 Task: Create a 'genre' object.
Action: Mouse moved to (821, 69)
Screenshot: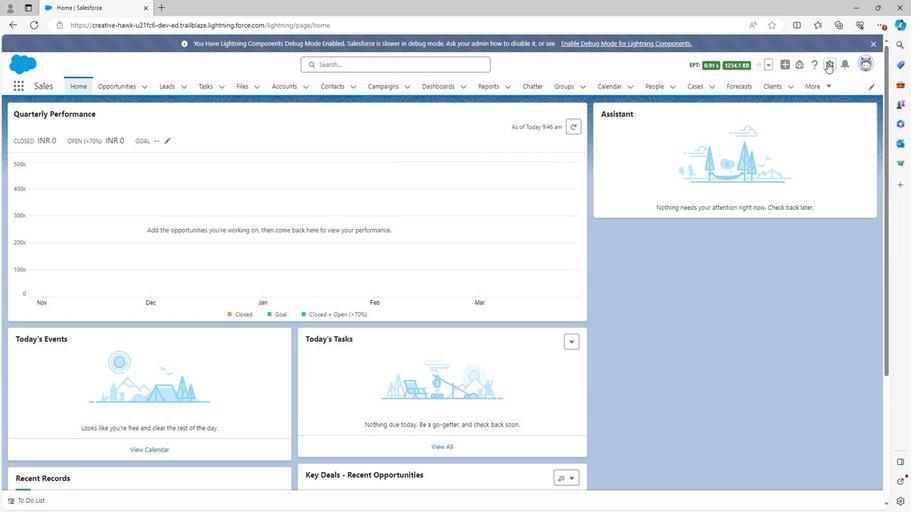 
Action: Mouse pressed left at (821, 69)
Screenshot: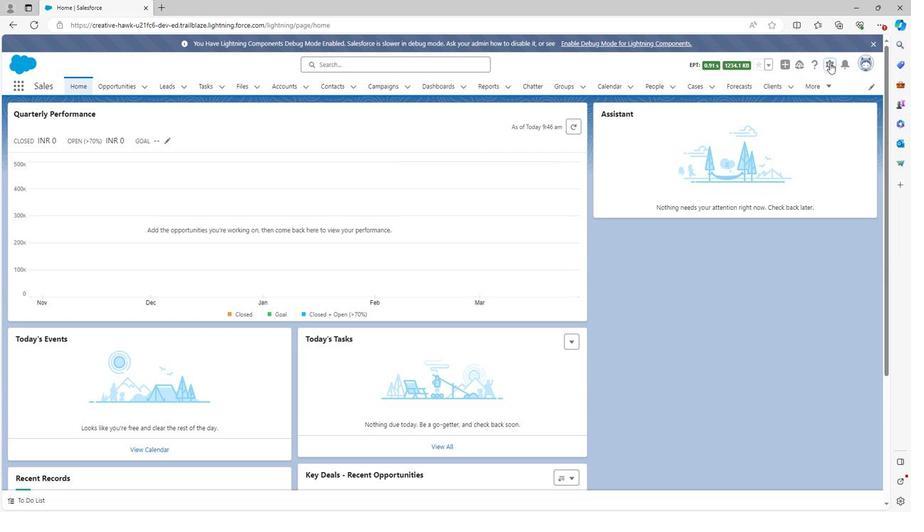 
Action: Mouse moved to (787, 95)
Screenshot: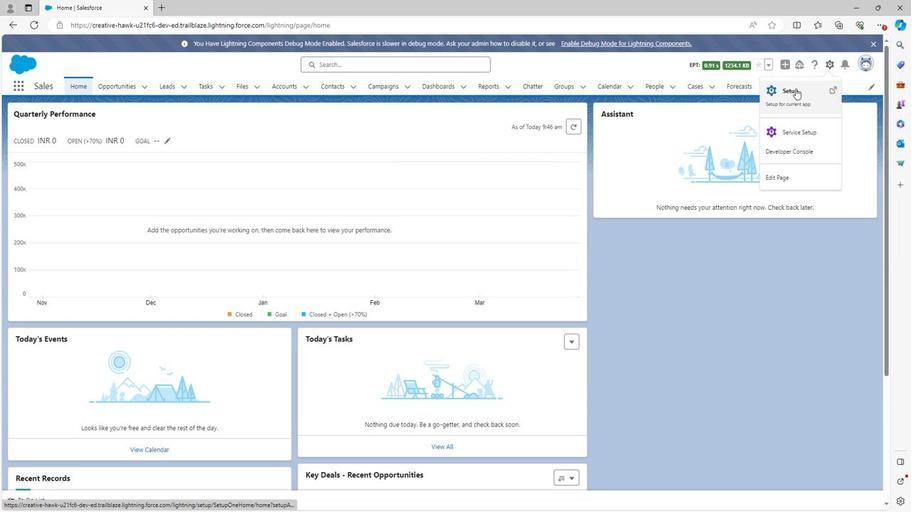 
Action: Mouse pressed left at (787, 95)
Screenshot: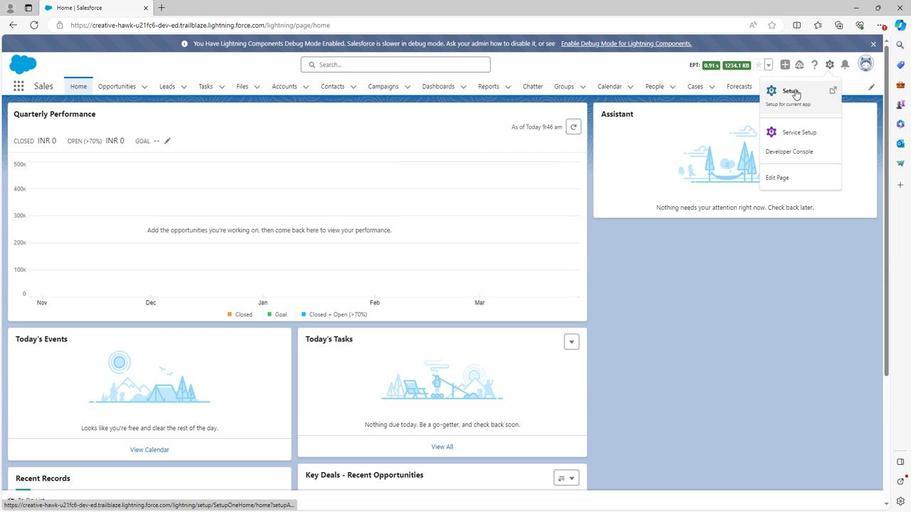 
Action: Mouse moved to (118, 95)
Screenshot: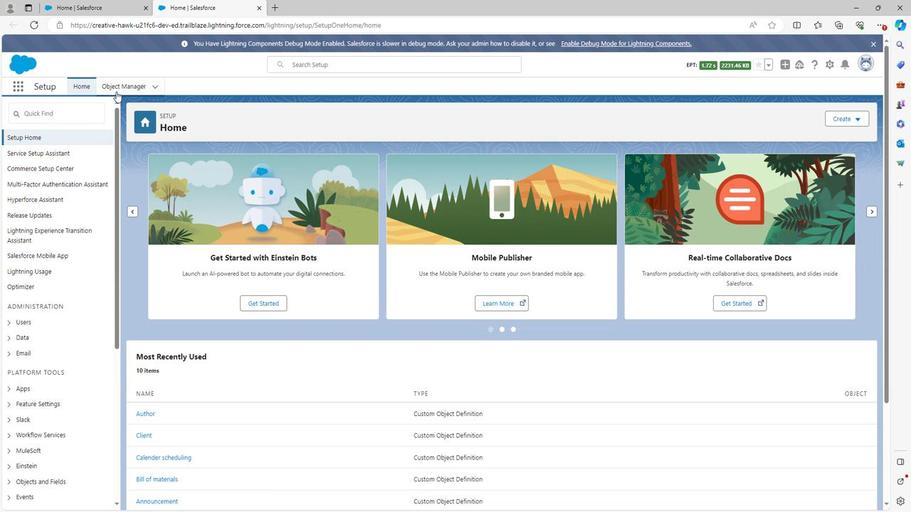 
Action: Mouse pressed left at (118, 95)
Screenshot: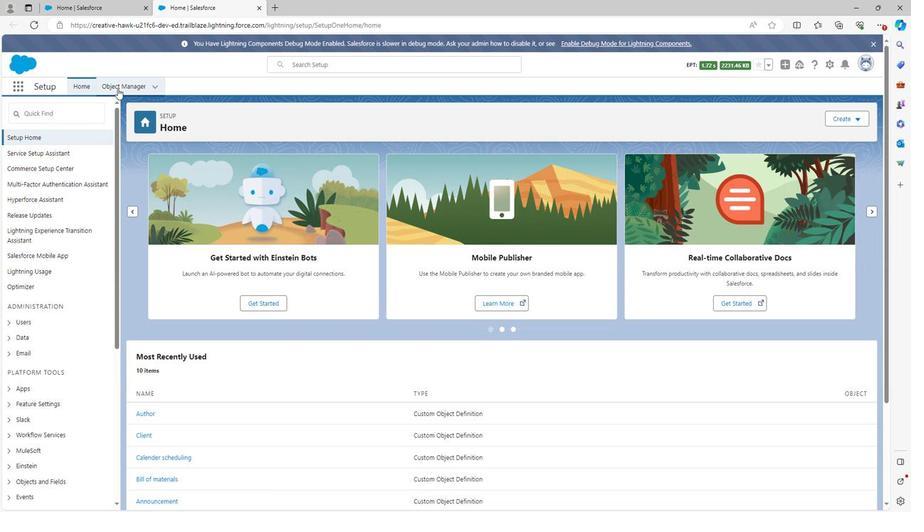 
Action: Mouse moved to (832, 124)
Screenshot: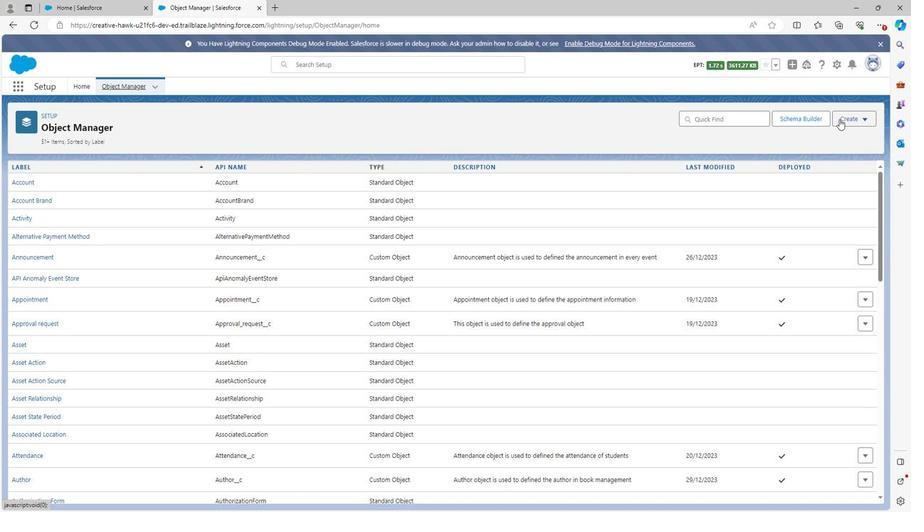 
Action: Mouse pressed left at (832, 124)
Screenshot: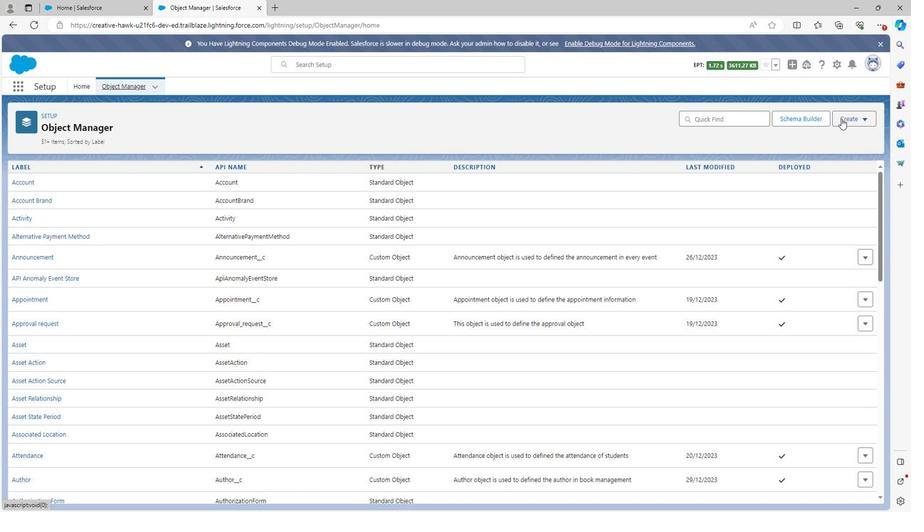 
Action: Mouse moved to (809, 148)
Screenshot: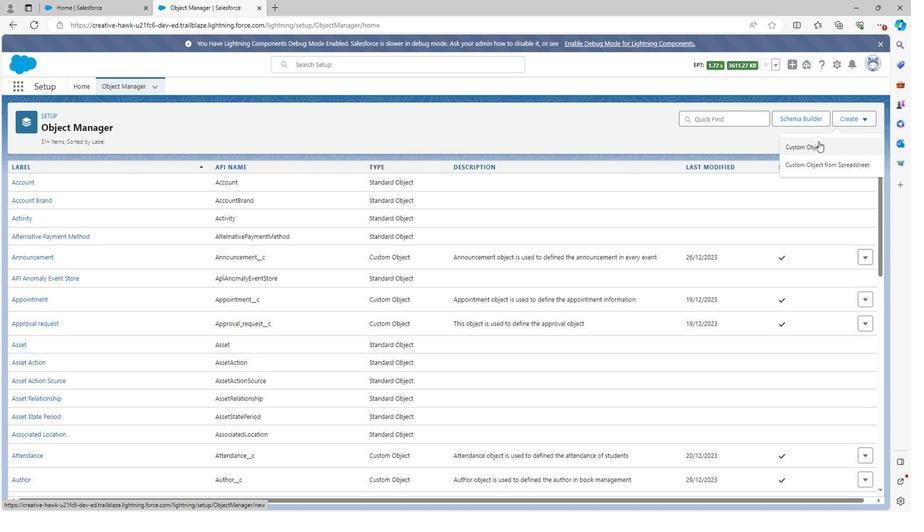 
Action: Mouse pressed left at (809, 148)
Screenshot: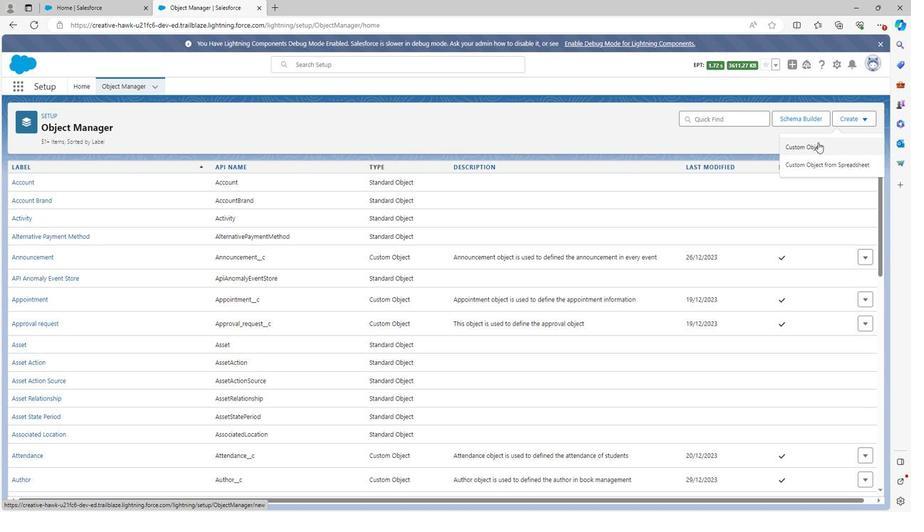
Action: Mouse moved to (227, 245)
Screenshot: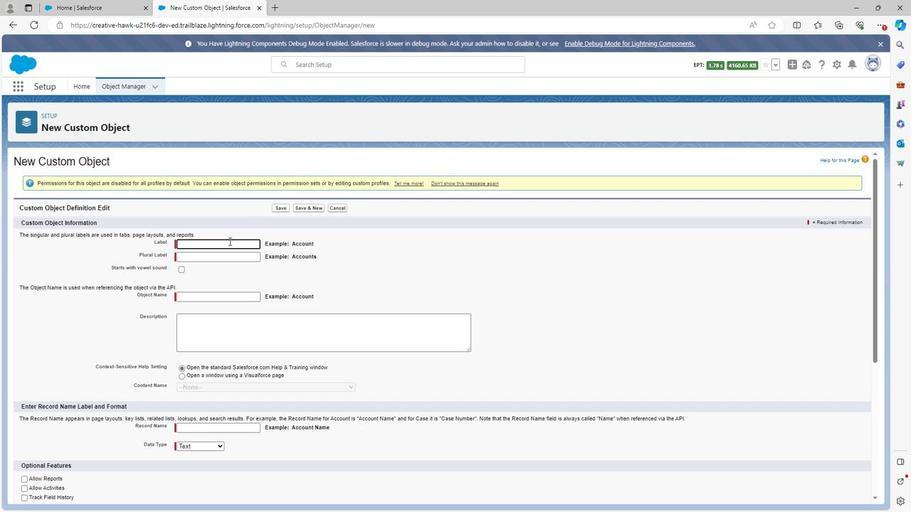 
Action: Mouse pressed left at (227, 245)
Screenshot: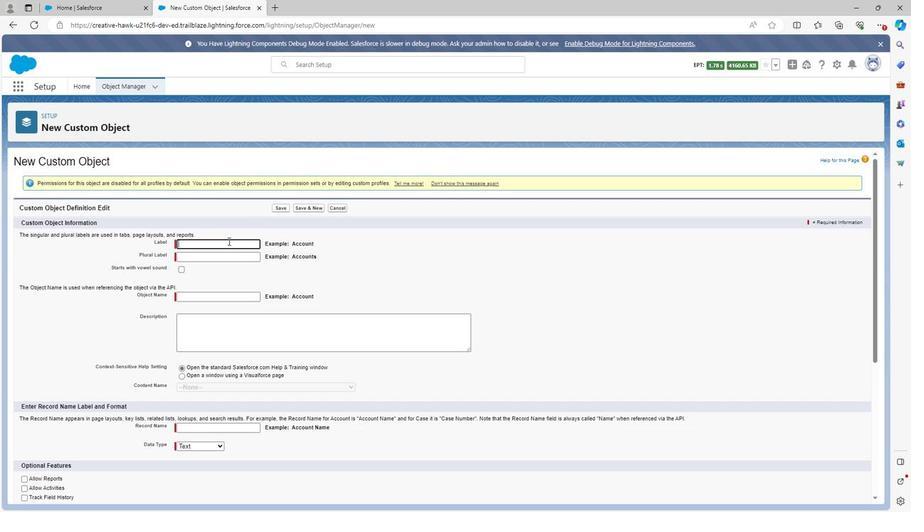 
Action: Mouse moved to (227, 246)
Screenshot: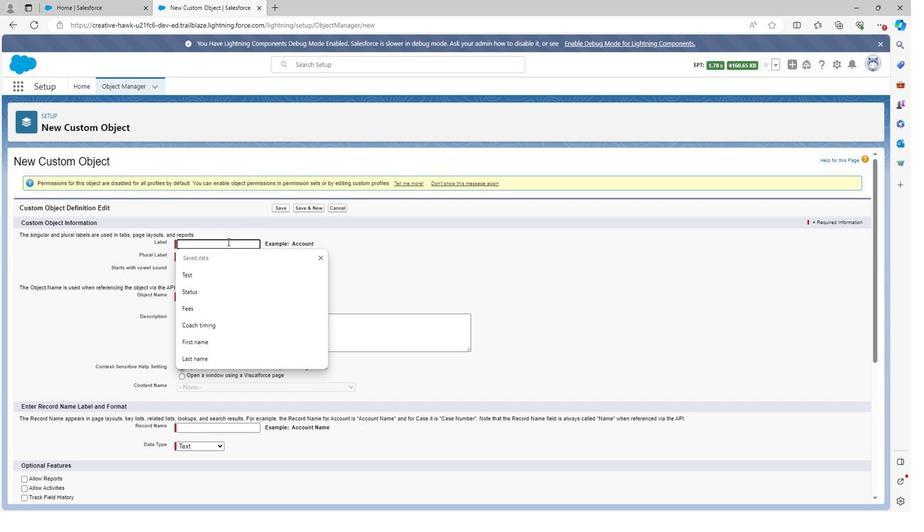 
Action: Key pressed <Key.shift>Genre<Key.space>
Screenshot: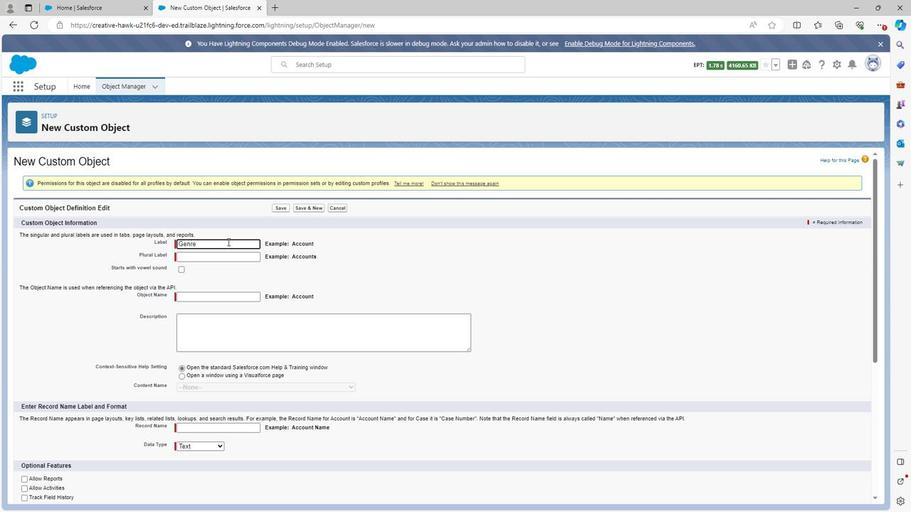 
Action: Mouse moved to (230, 276)
Screenshot: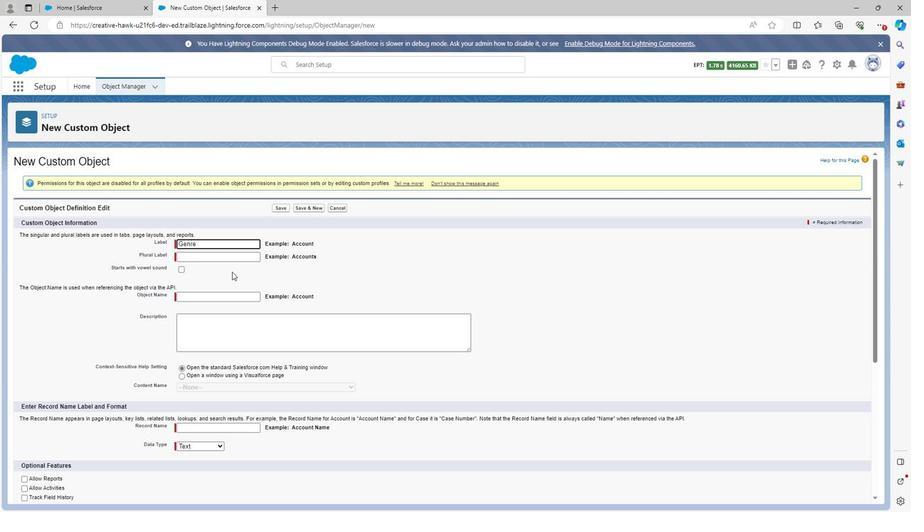 
Action: Mouse pressed left at (230, 276)
Screenshot: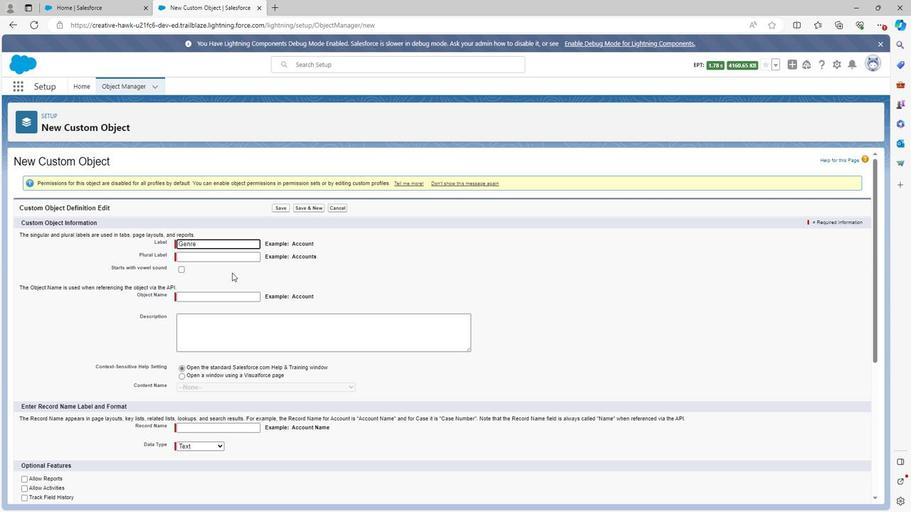 
Action: Mouse moved to (217, 257)
Screenshot: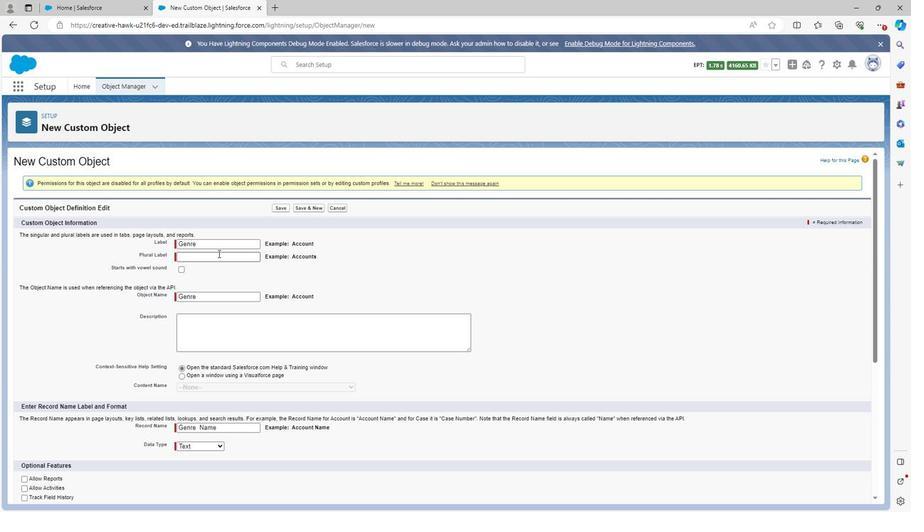
Action: Mouse pressed left at (217, 257)
Screenshot: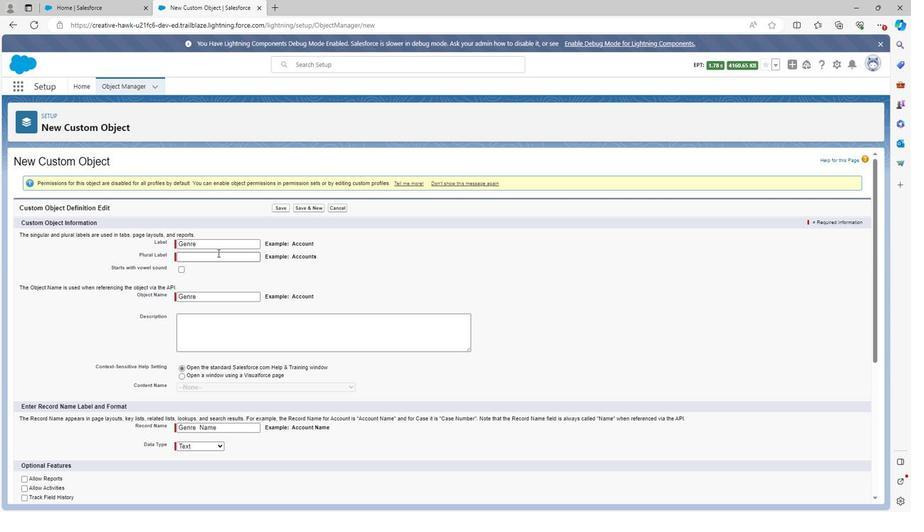 
Action: Key pressed <Key.shift>Genres
Screenshot: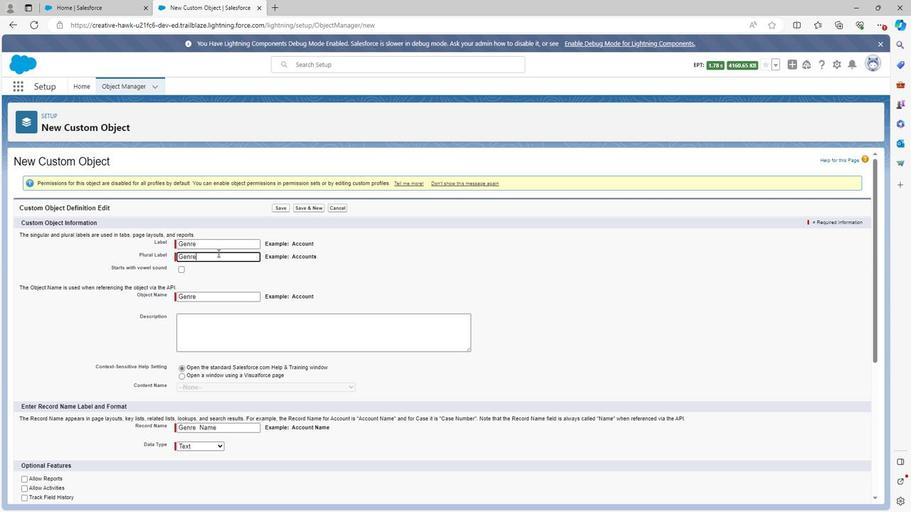 
Action: Mouse moved to (221, 334)
Screenshot: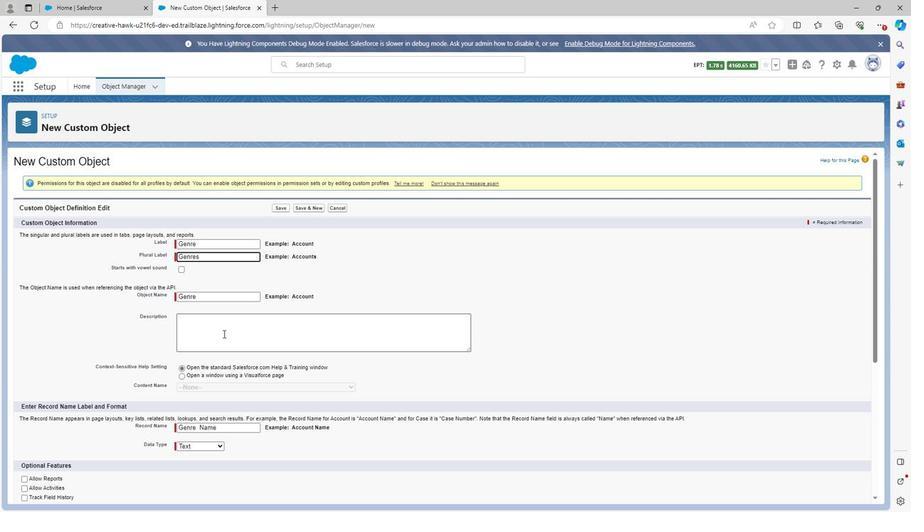 
Action: Mouse pressed left at (221, 334)
Screenshot: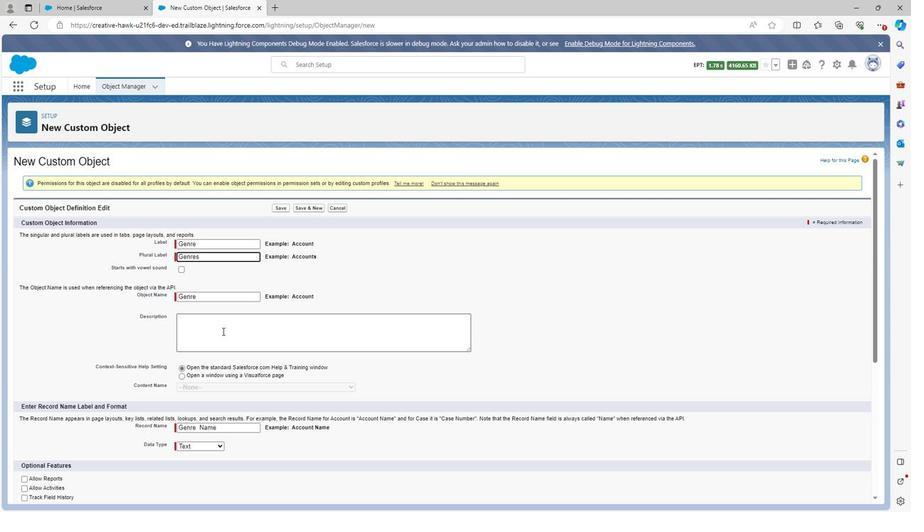 
Action: Key pressed <Key.shift>Genr
Screenshot: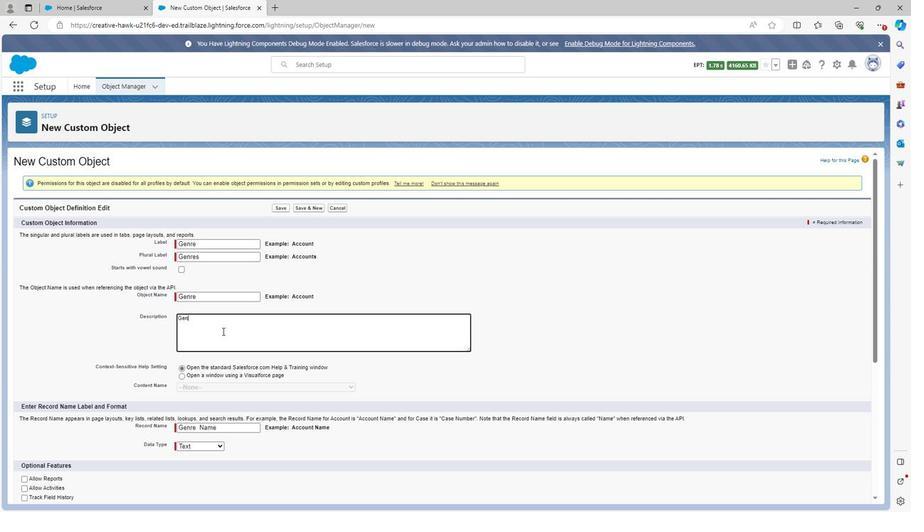 
Action: Mouse moved to (221, 334)
Screenshot: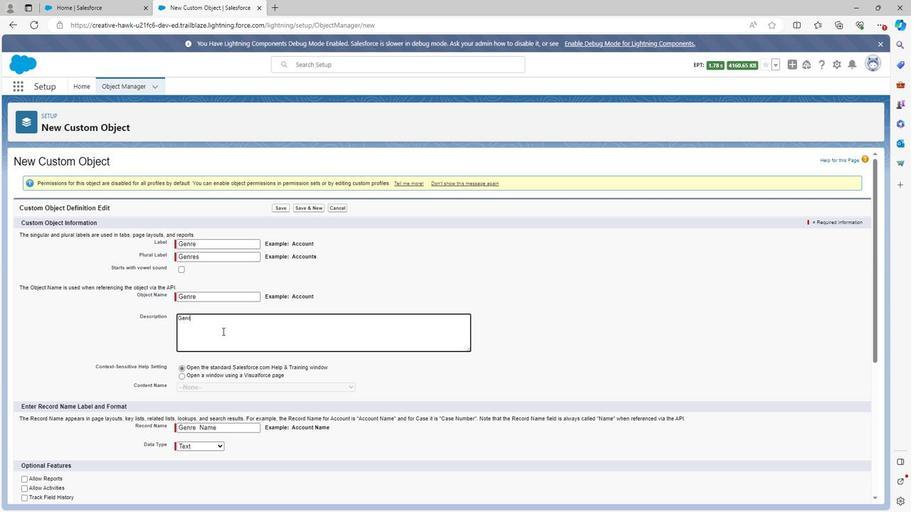 
Action: Key pressed e<Key.space>object<Key.space>is<Key.space>used<Key.space>to<Key.space>defined<Key.space>the<Key.space>genre<Key.space>in<Key.space>book<Key.space>management<Key.space>system
Screenshot: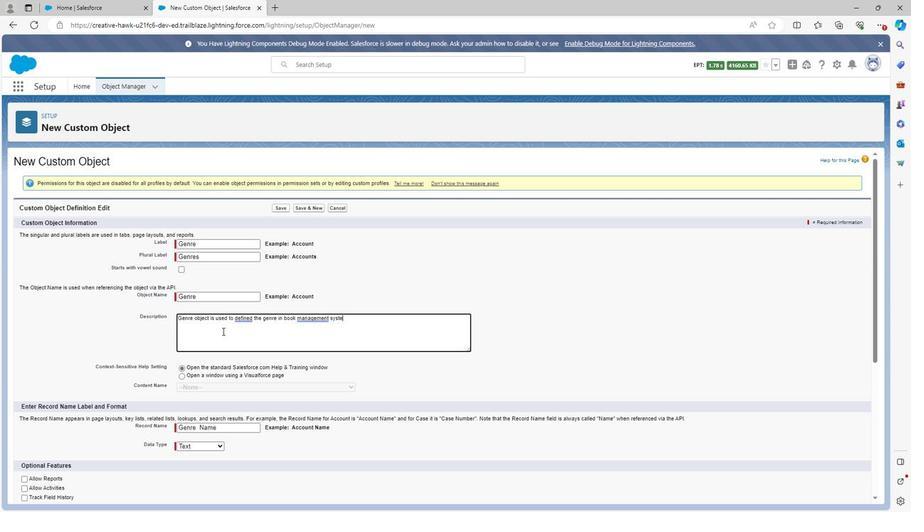 
Action: Mouse moved to (215, 335)
Screenshot: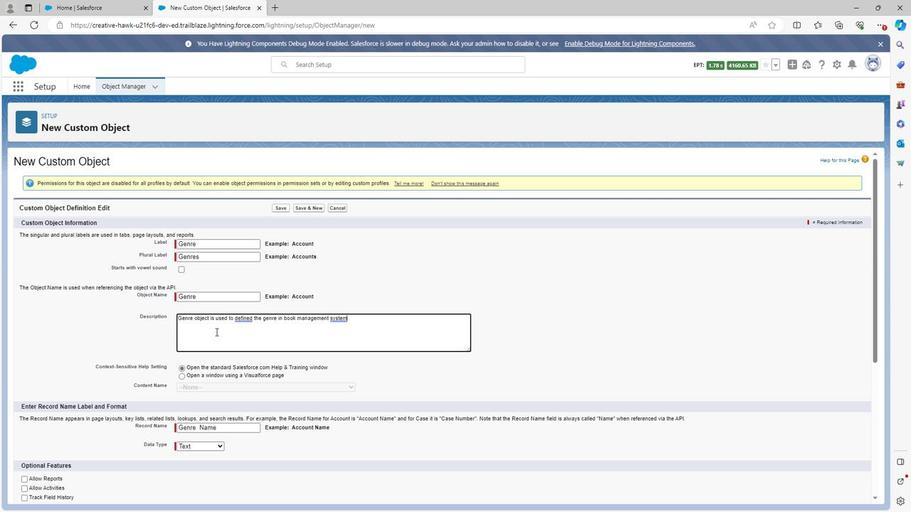 
Action: Mouse scrolled (215, 334) with delta (0, 0)
Screenshot: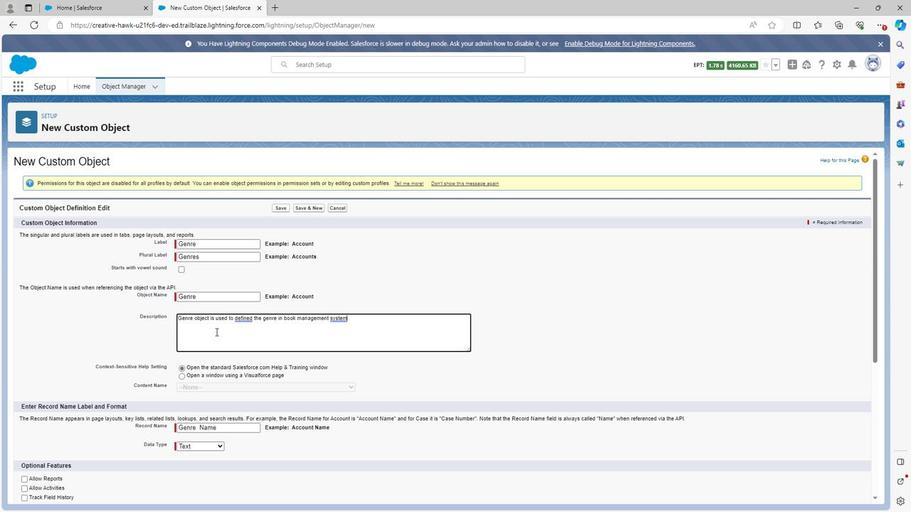 
Action: Mouse moved to (214, 335)
Screenshot: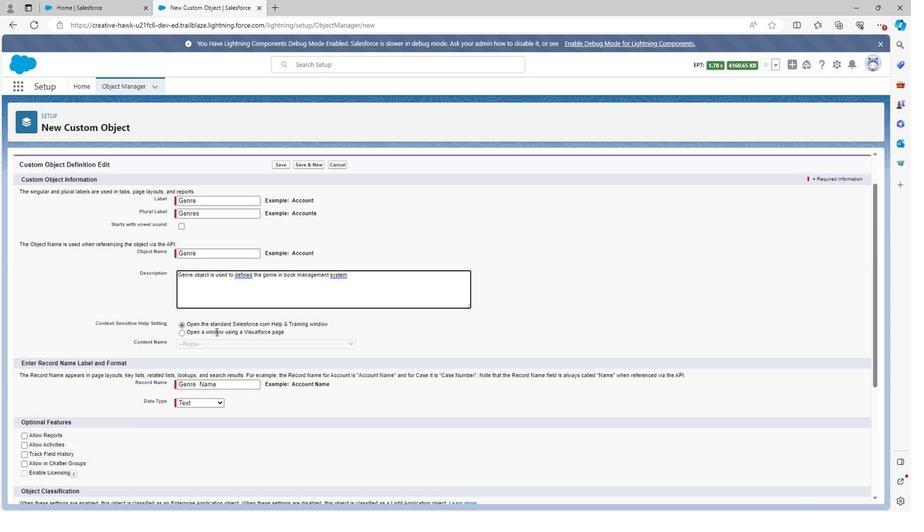 
Action: Mouse scrolled (214, 335) with delta (0, 0)
Screenshot: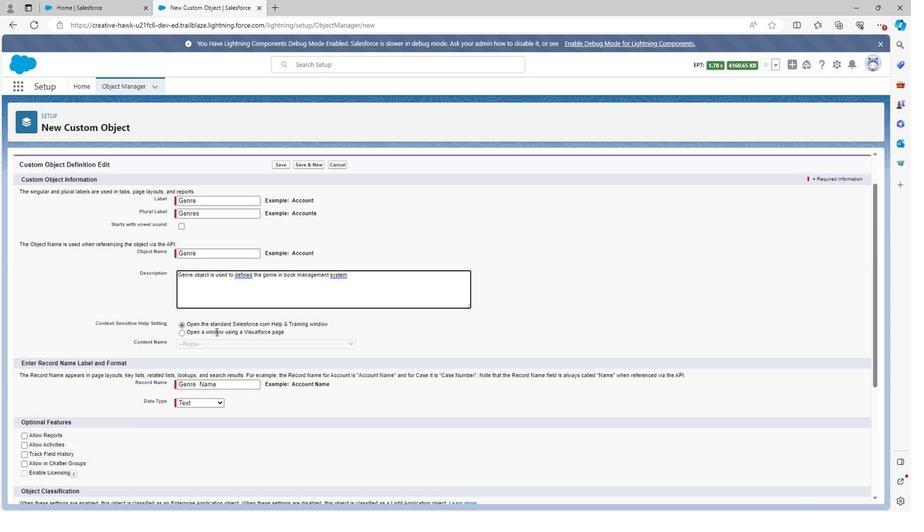 
Action: Mouse moved to (212, 338)
Screenshot: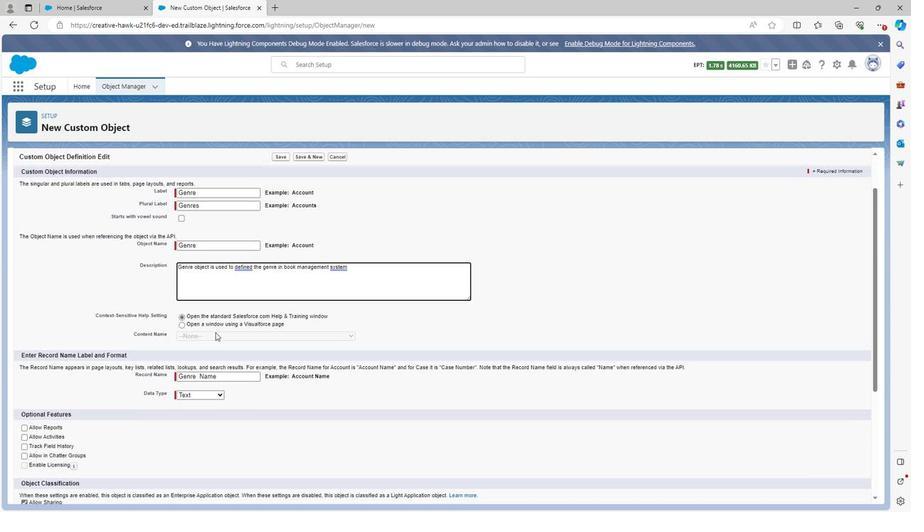
Action: Mouse scrolled (212, 337) with delta (0, 0)
Screenshot: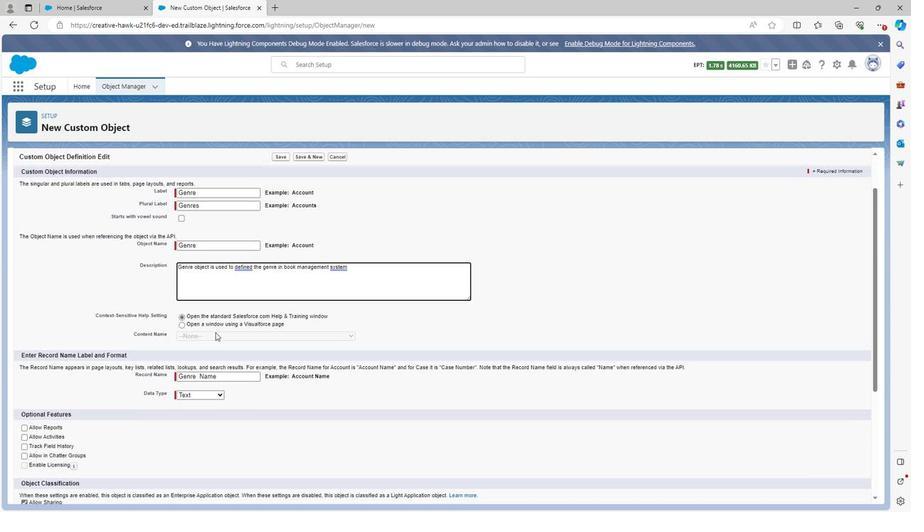 
Action: Mouse moved to (25, 323)
Screenshot: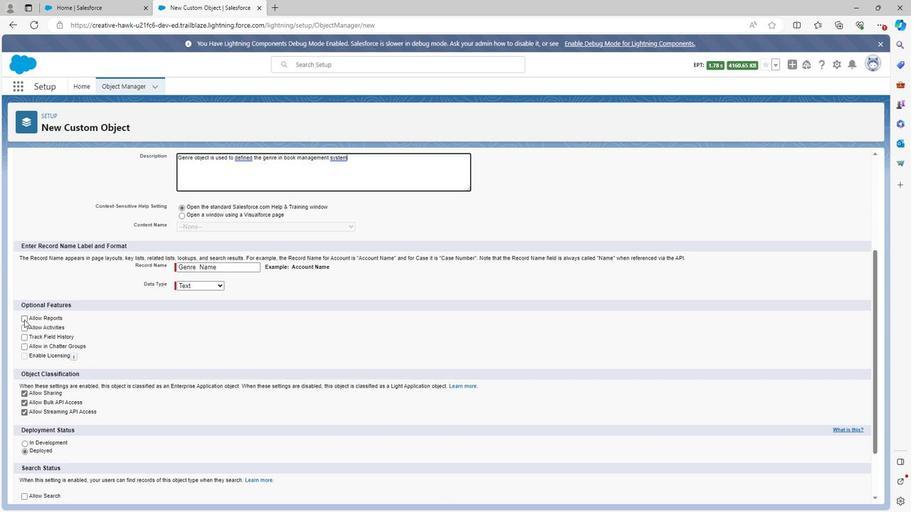 
Action: Mouse pressed left at (25, 323)
Screenshot: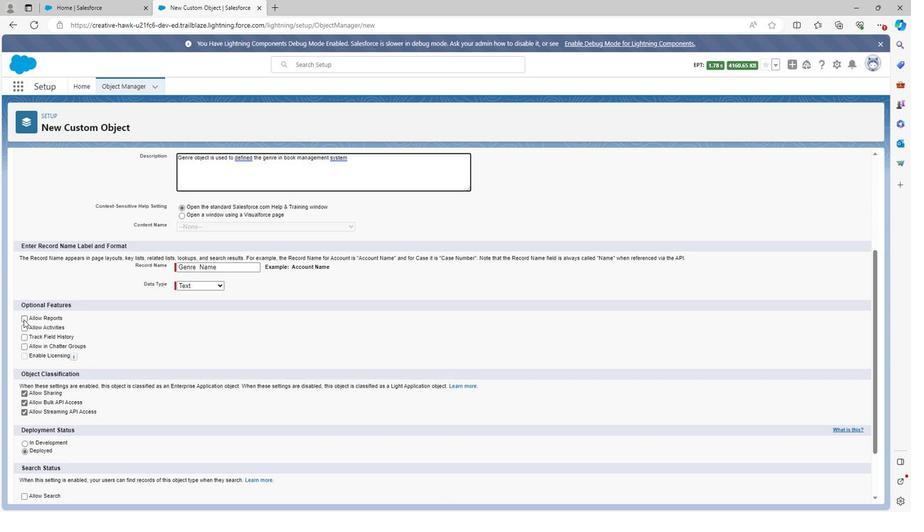 
Action: Mouse moved to (27, 332)
Screenshot: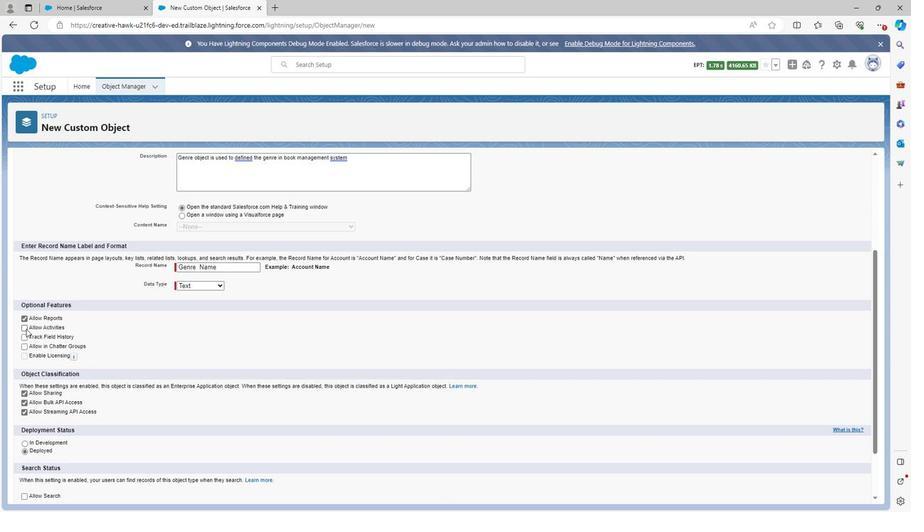 
Action: Mouse pressed left at (27, 332)
Screenshot: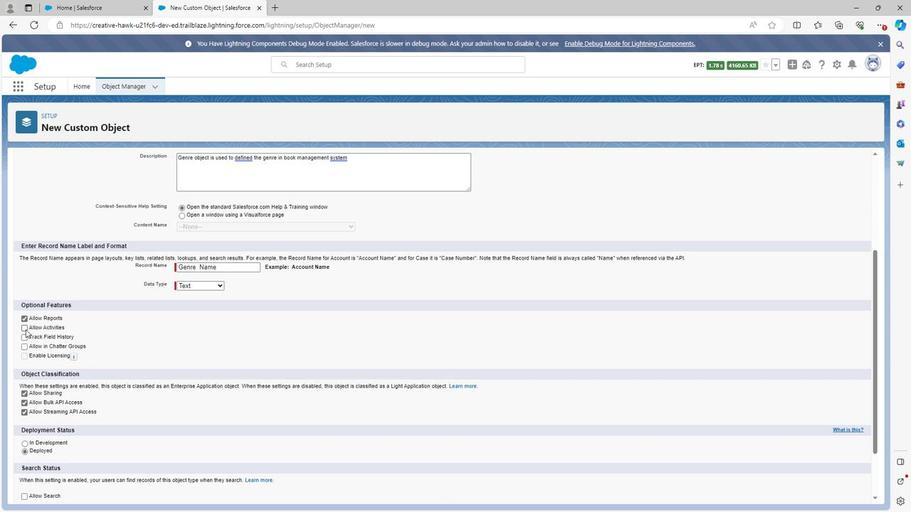 
Action: Mouse moved to (24, 340)
Screenshot: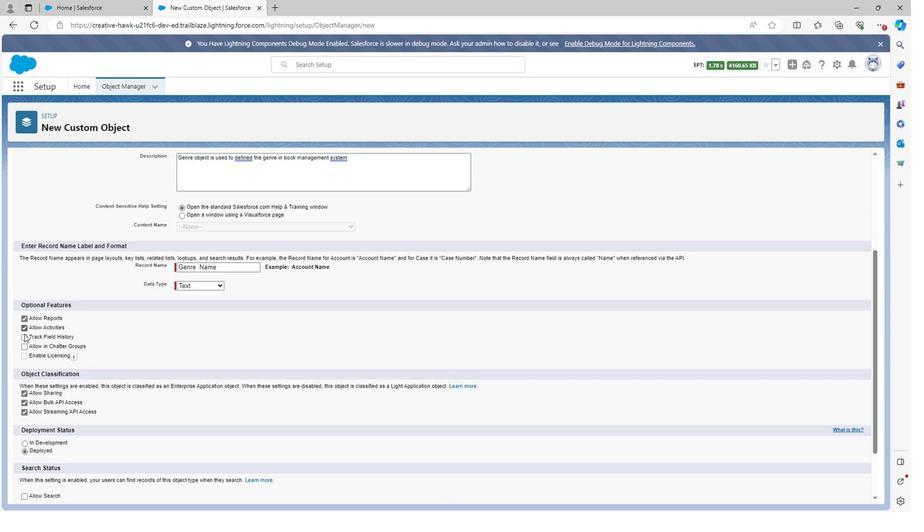 
Action: Mouse pressed left at (24, 340)
Screenshot: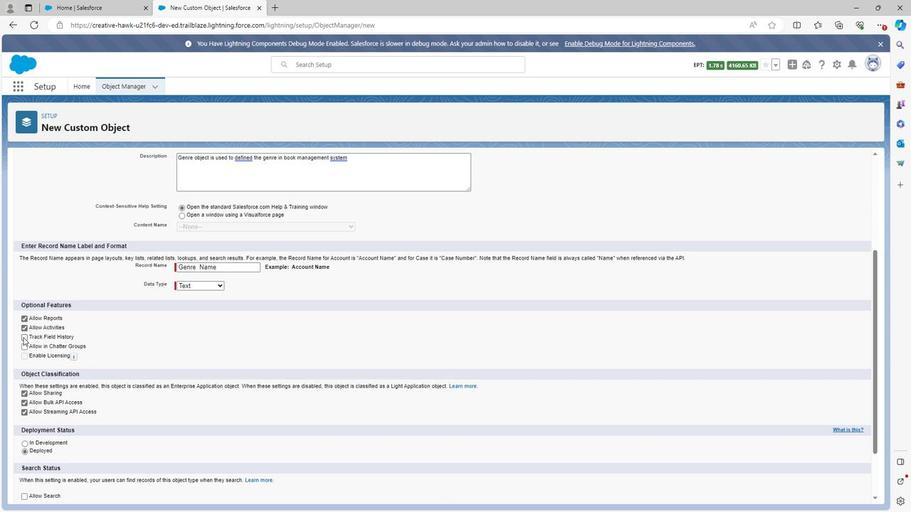 
Action: Mouse moved to (24, 347)
Screenshot: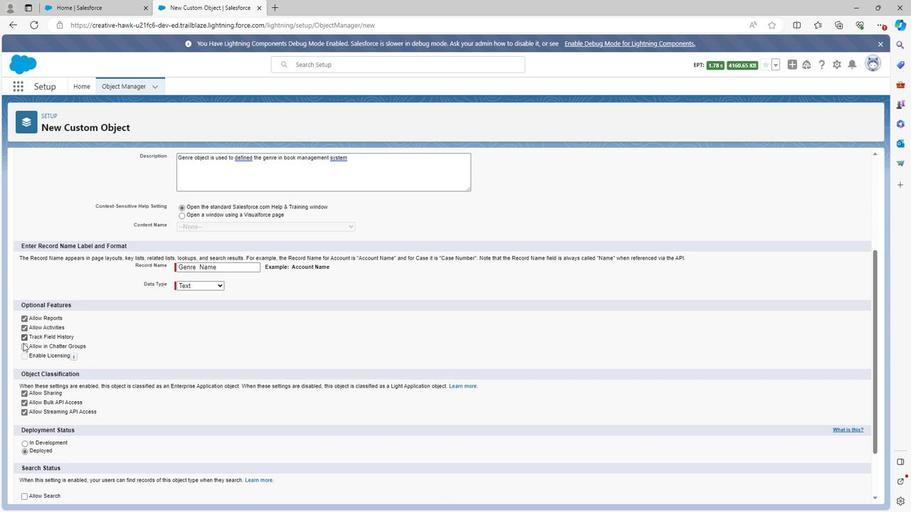 
Action: Mouse pressed left at (24, 347)
Screenshot: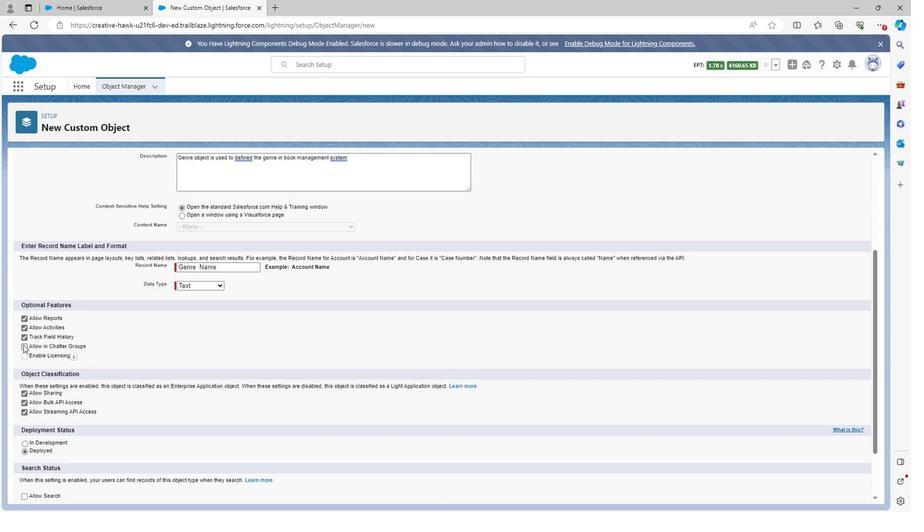 
Action: Mouse moved to (19, 373)
Screenshot: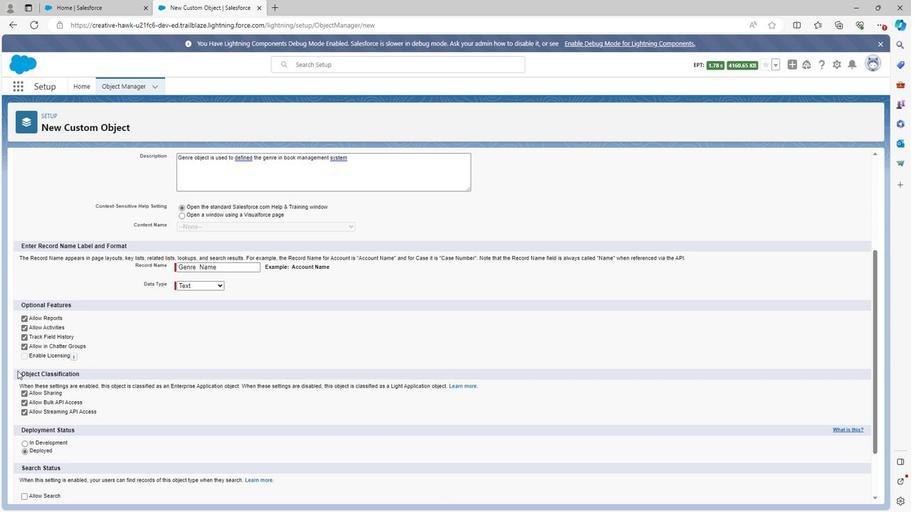 
Action: Mouse scrolled (19, 373) with delta (0, 0)
Screenshot: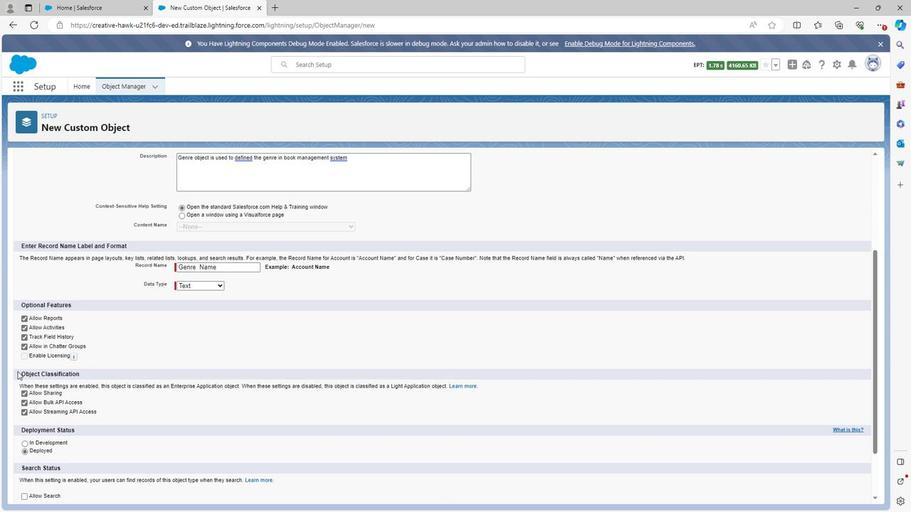 
Action: Mouse moved to (19, 373)
Screenshot: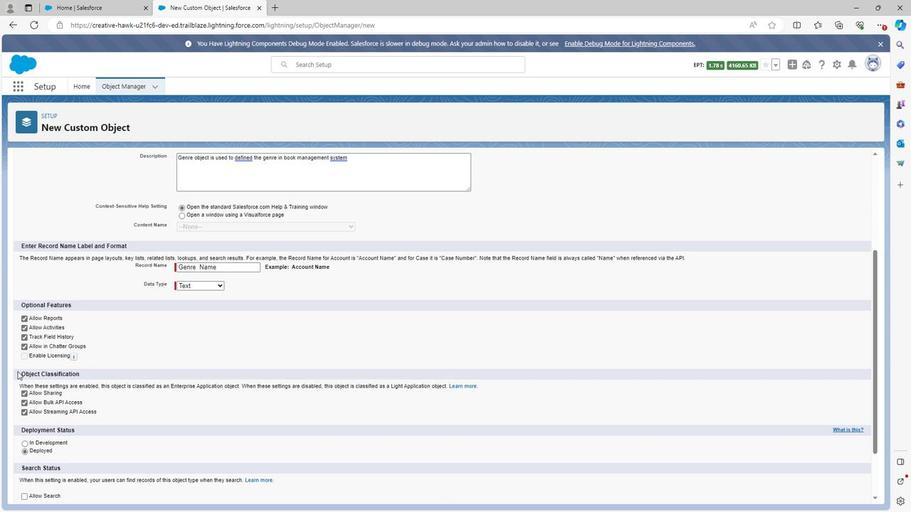 
Action: Mouse scrolled (19, 373) with delta (0, 0)
Screenshot: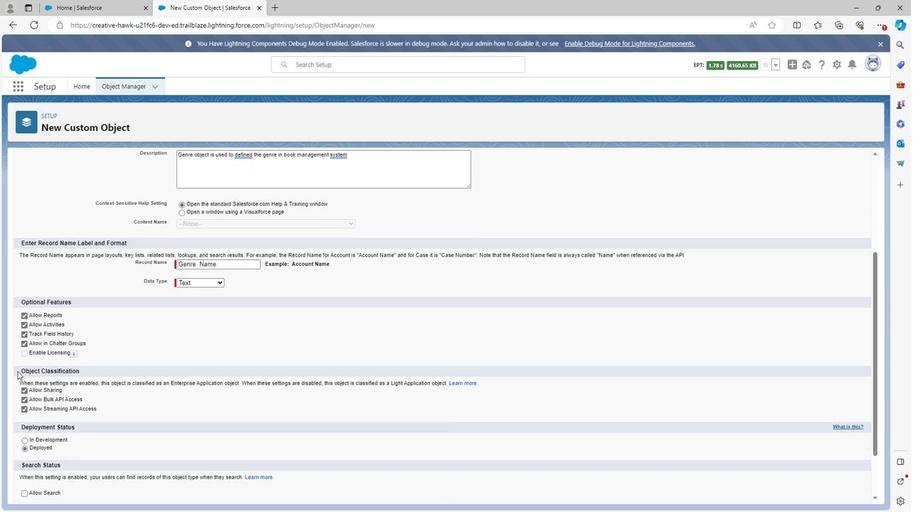 
Action: Mouse moved to (27, 432)
Screenshot: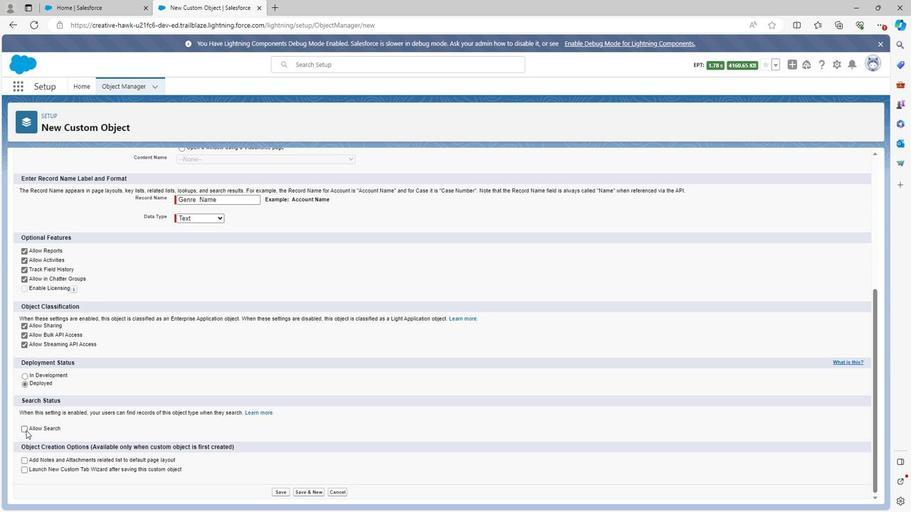 
Action: Mouse pressed left at (27, 432)
Screenshot: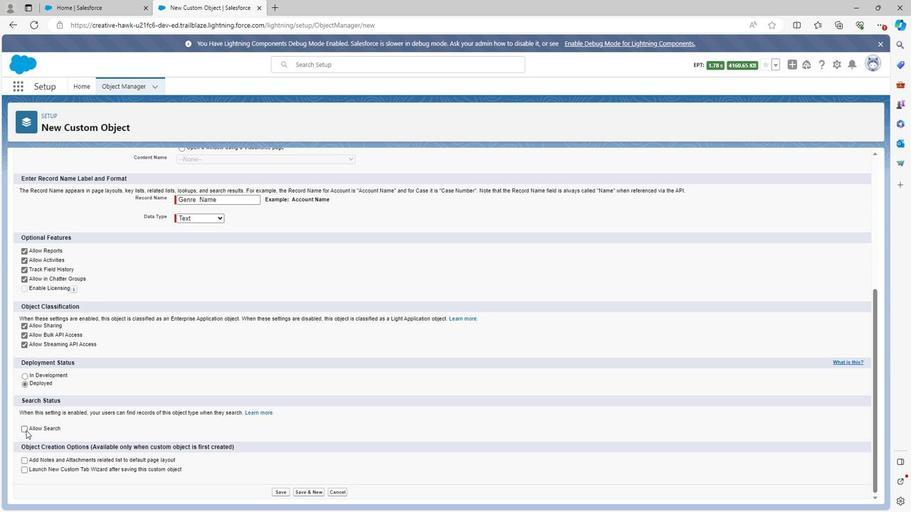 
Action: Mouse moved to (276, 493)
Screenshot: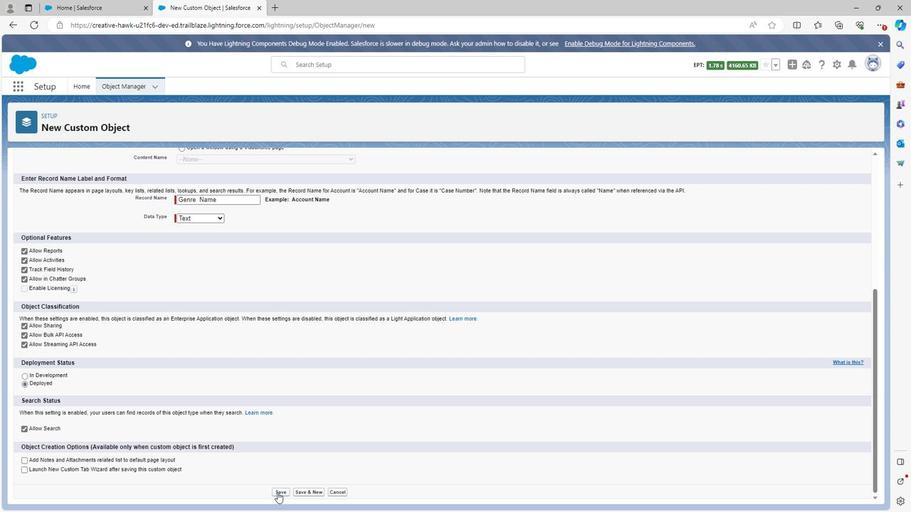 
Action: Mouse pressed left at (276, 493)
Screenshot: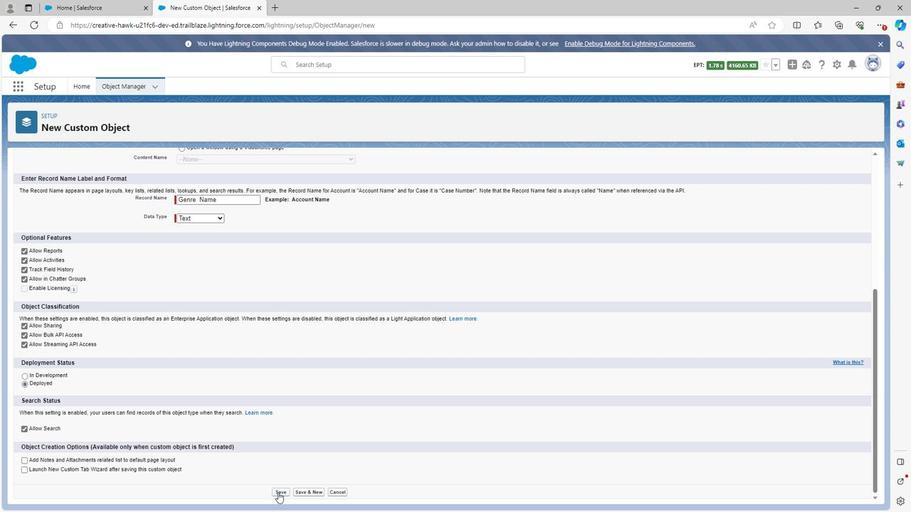 
Action: Mouse moved to (85, 122)
Screenshot: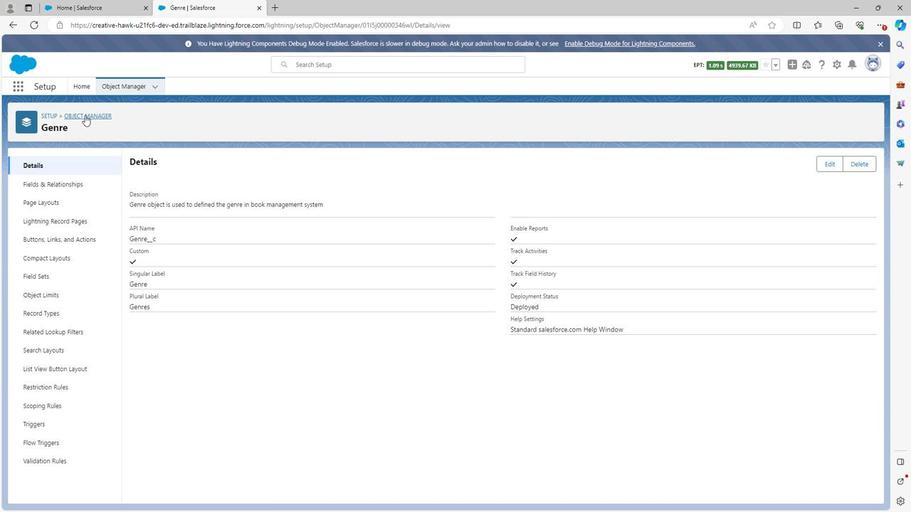 
Action: Mouse pressed left at (85, 122)
Screenshot: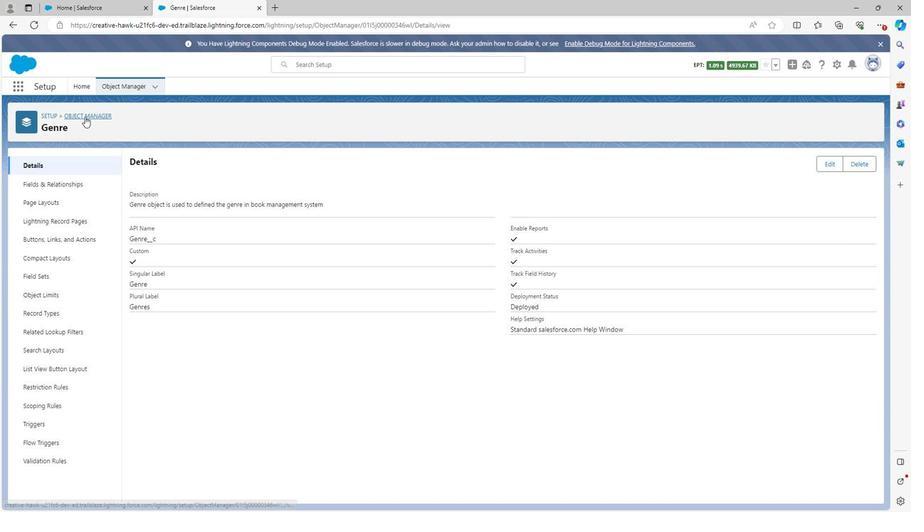 
Action: Mouse moved to (61, 378)
Screenshot: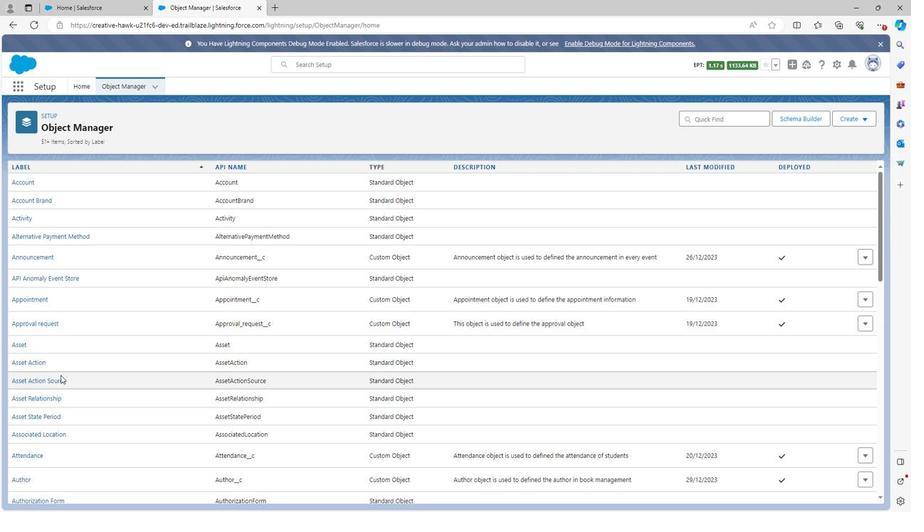 
Action: Mouse scrolled (61, 377) with delta (0, 0)
Screenshot: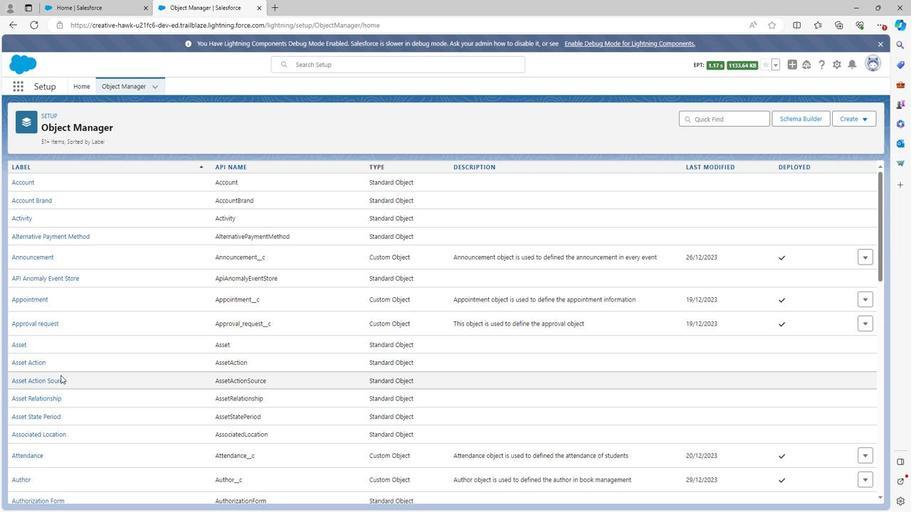 
Action: Mouse scrolled (61, 377) with delta (0, 0)
Screenshot: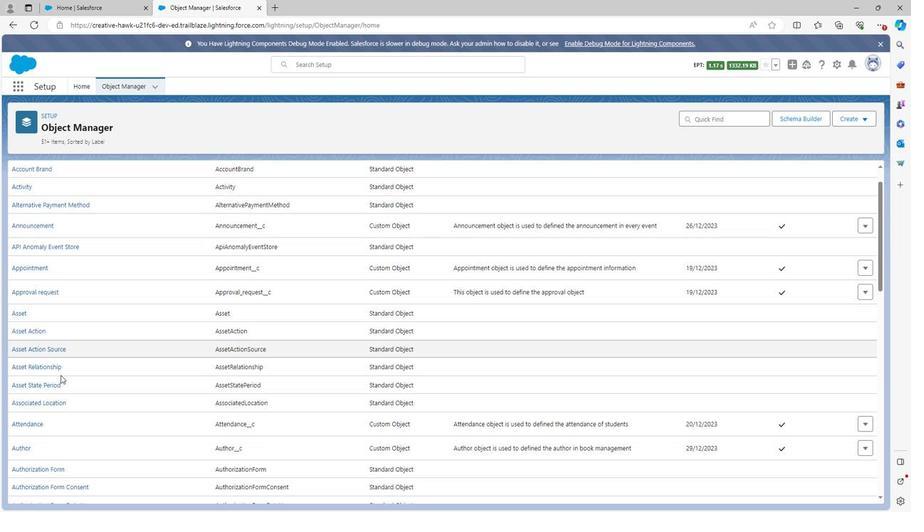 
Action: Mouse scrolled (61, 377) with delta (0, 0)
Screenshot: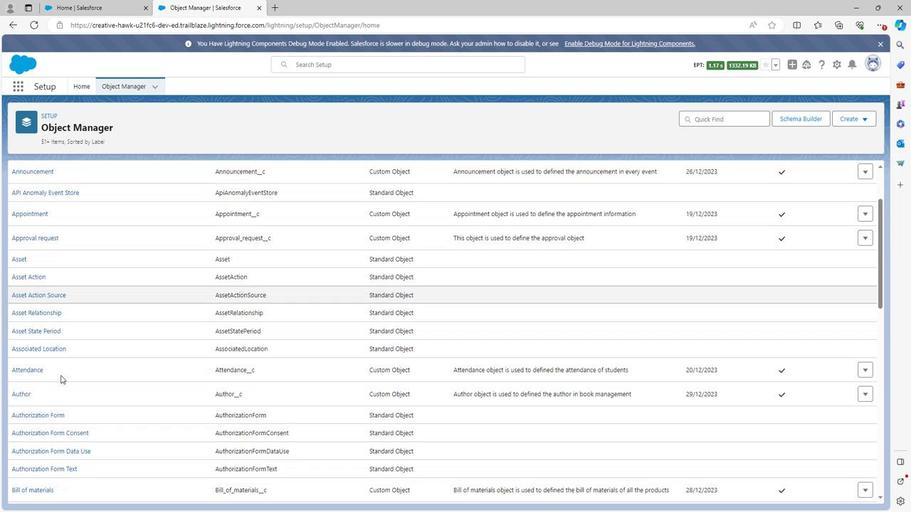 
Action: Mouse scrolled (61, 377) with delta (0, 0)
Screenshot: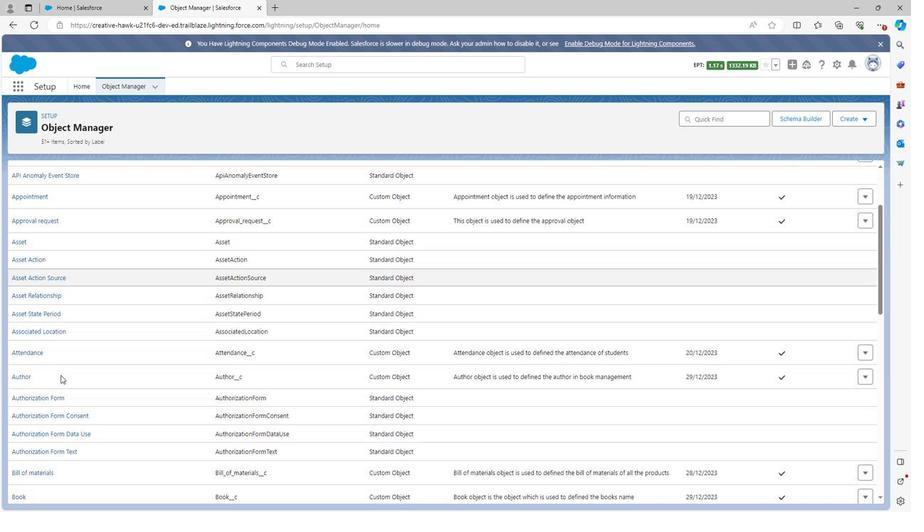 
Action: Mouse scrolled (61, 377) with delta (0, 0)
Screenshot: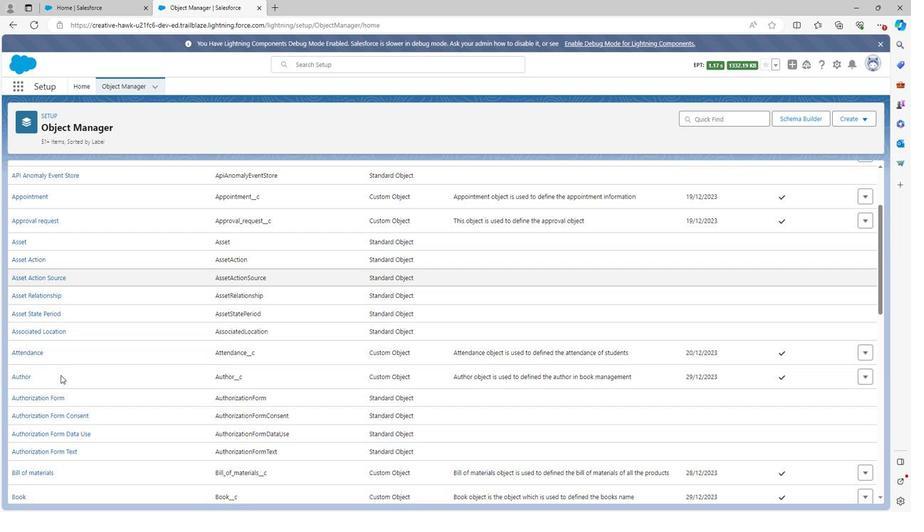 
Action: Mouse scrolled (61, 377) with delta (0, 0)
Screenshot: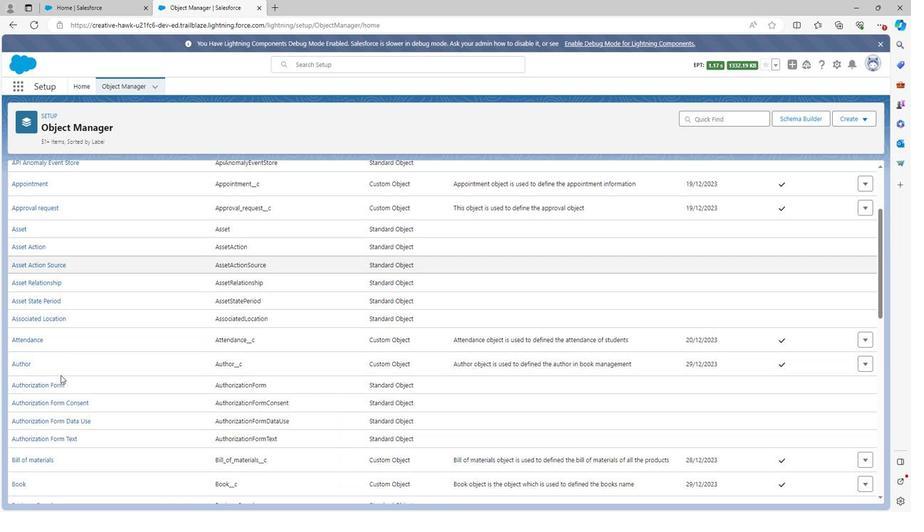
Action: Mouse scrolled (61, 377) with delta (0, 0)
Screenshot: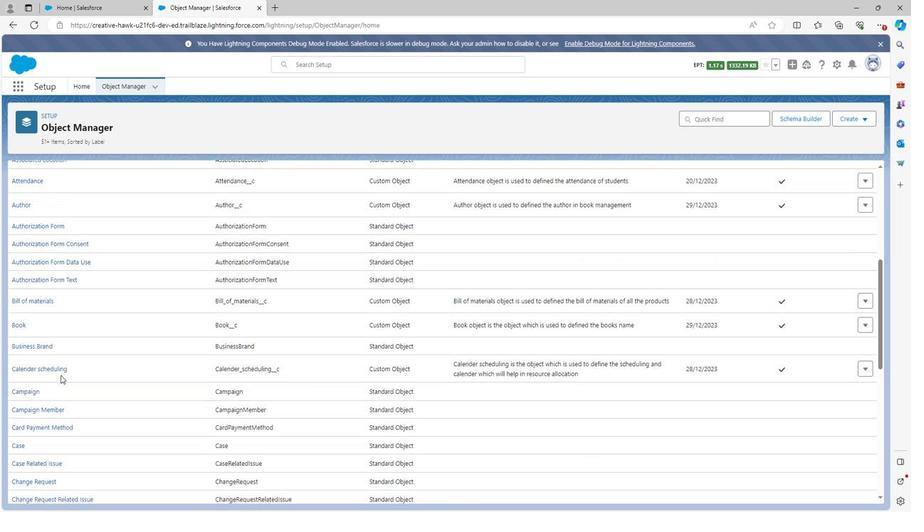 
Action: Mouse scrolled (61, 377) with delta (0, 0)
Screenshot: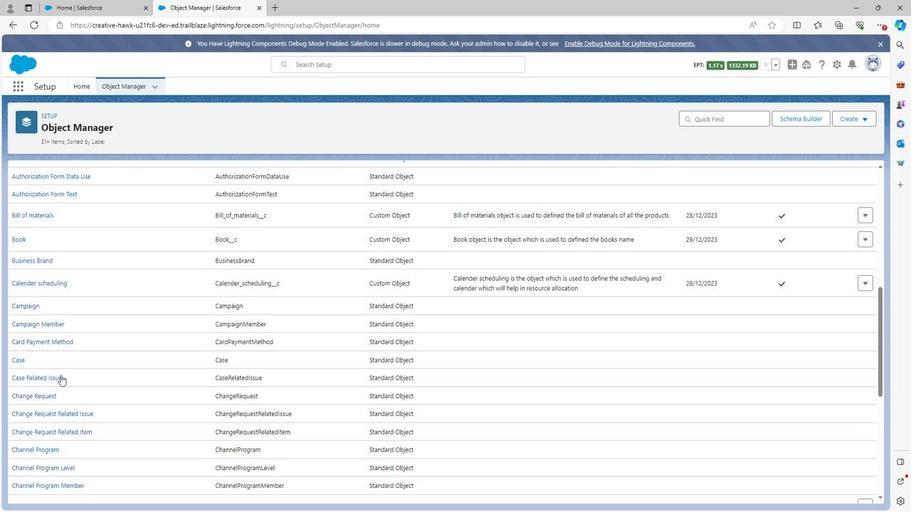 
Action: Mouse scrolled (61, 377) with delta (0, 0)
Screenshot: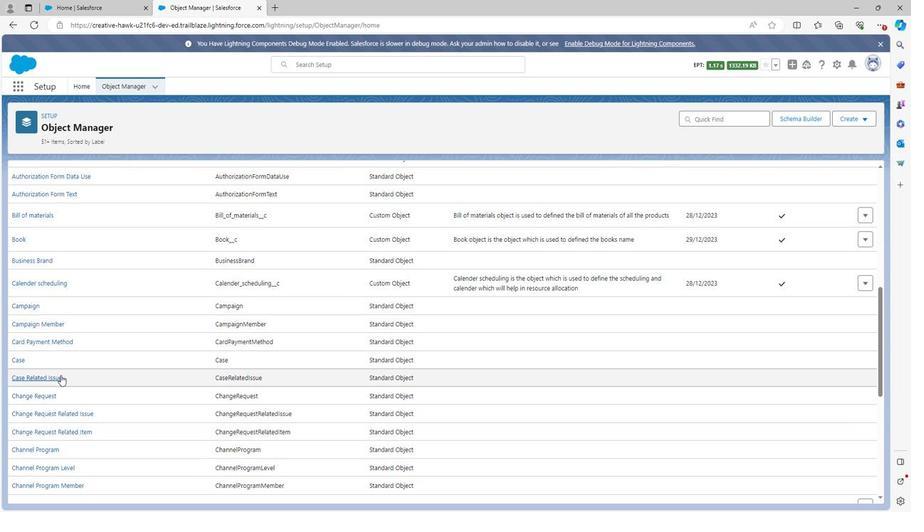 
Action: Mouse scrolled (61, 377) with delta (0, 0)
Screenshot: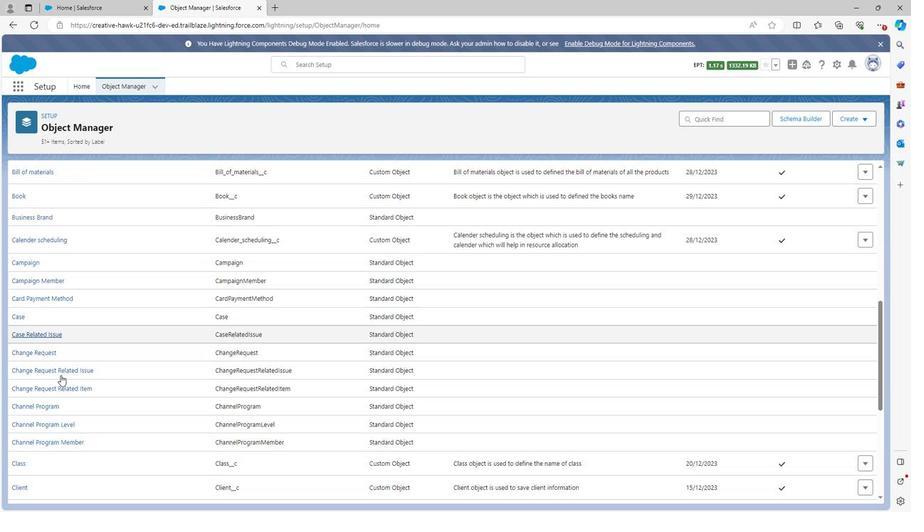 
Action: Mouse scrolled (61, 377) with delta (0, 0)
Screenshot: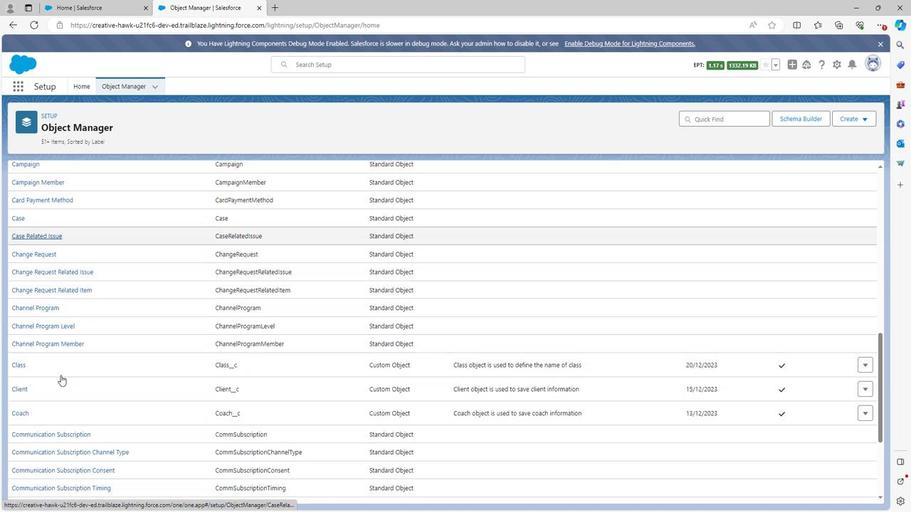 
Action: Mouse scrolled (61, 377) with delta (0, 0)
Screenshot: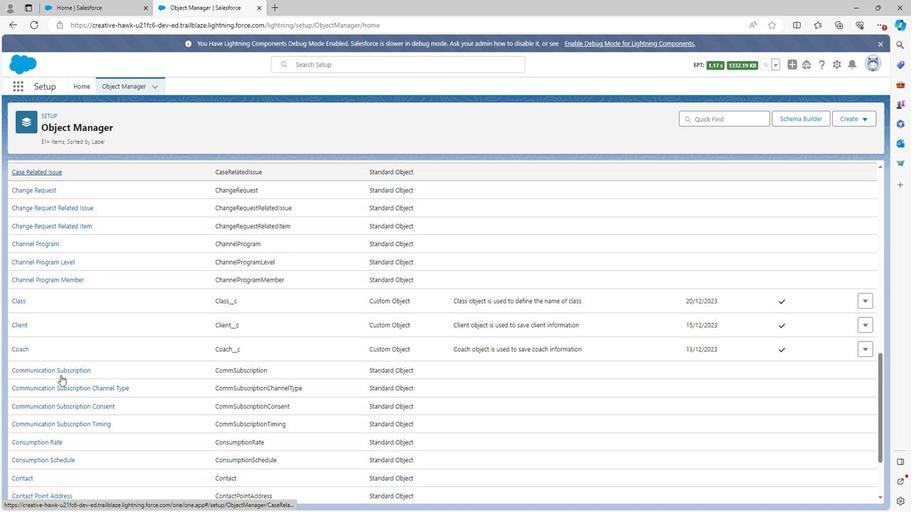 
Action: Mouse scrolled (61, 377) with delta (0, 0)
Screenshot: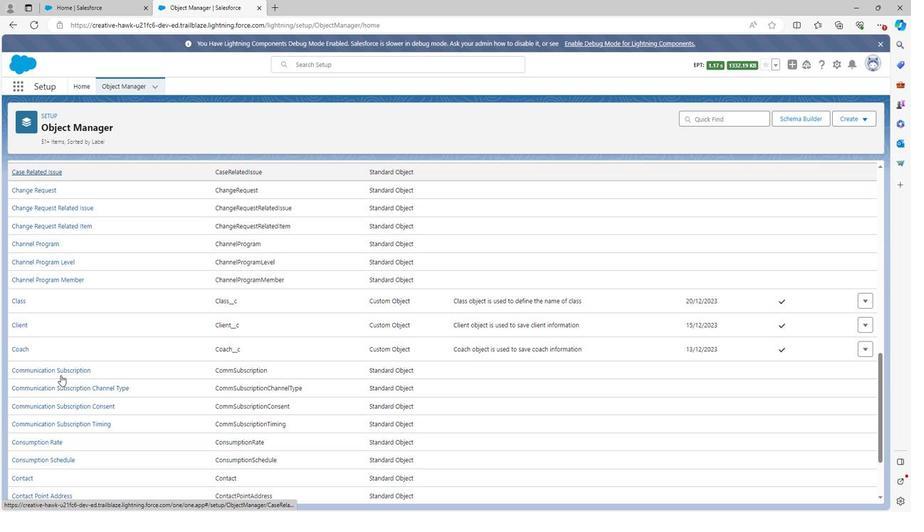
Action: Mouse scrolled (61, 377) with delta (0, 0)
Screenshot: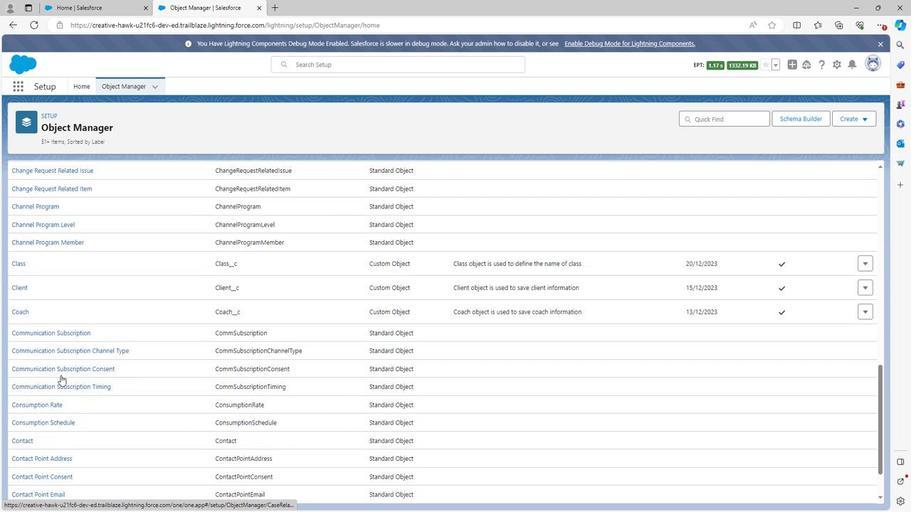 
Action: Mouse scrolled (61, 377) with delta (0, 0)
Screenshot: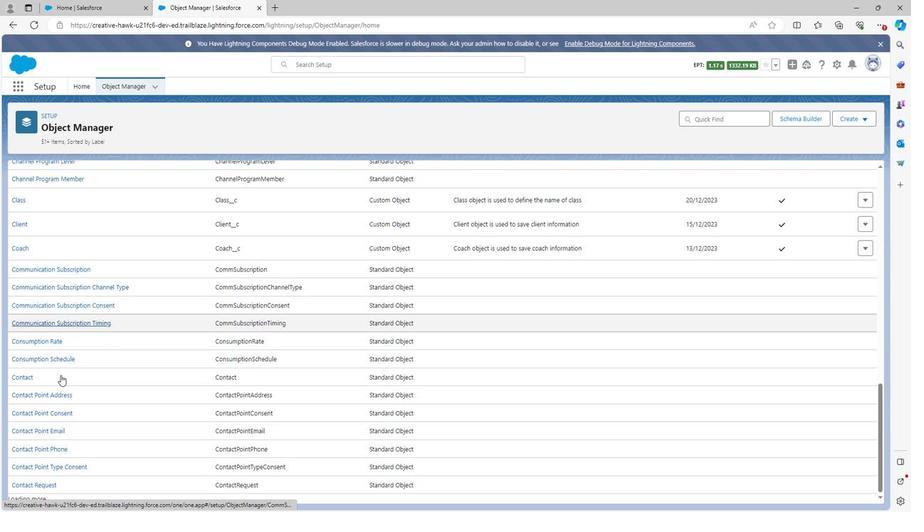 
Action: Mouse scrolled (61, 377) with delta (0, 0)
Screenshot: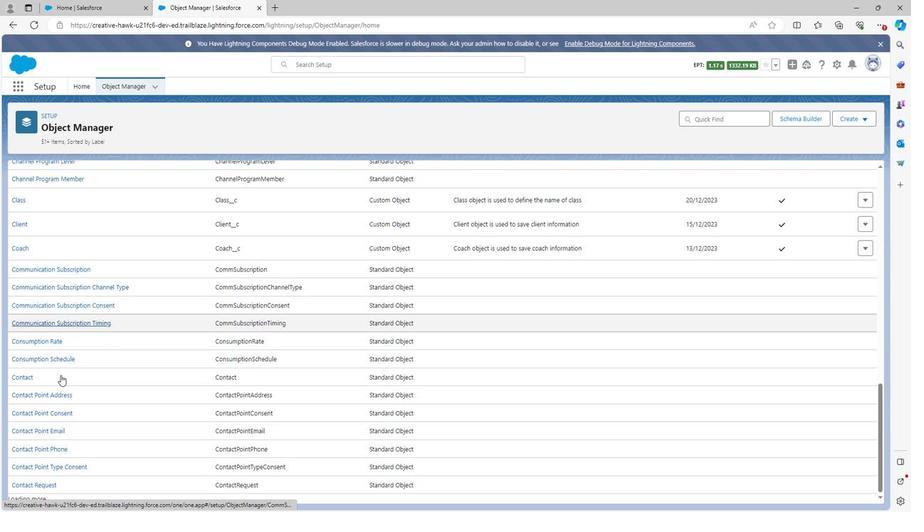 
Action: Mouse scrolled (61, 377) with delta (0, 0)
Screenshot: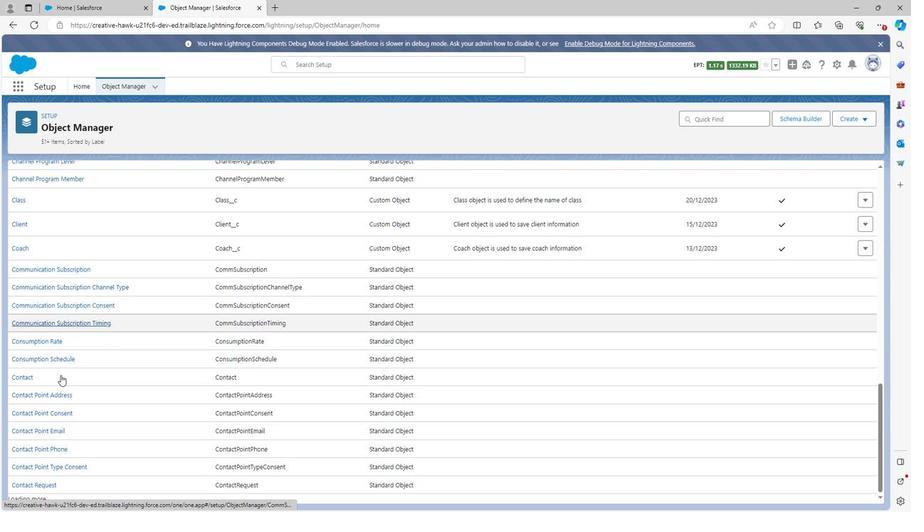 
Action: Mouse scrolled (61, 377) with delta (0, 0)
Screenshot: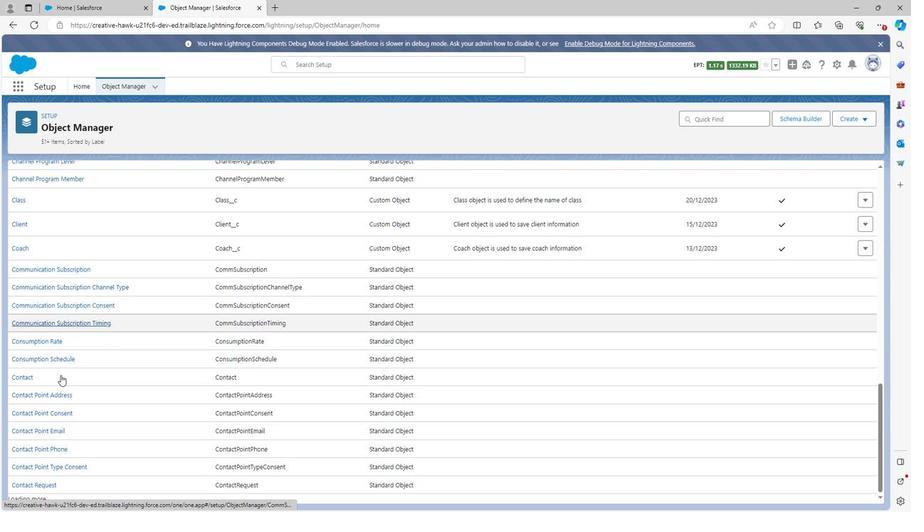 
Action: Mouse moved to (68, 379)
Screenshot: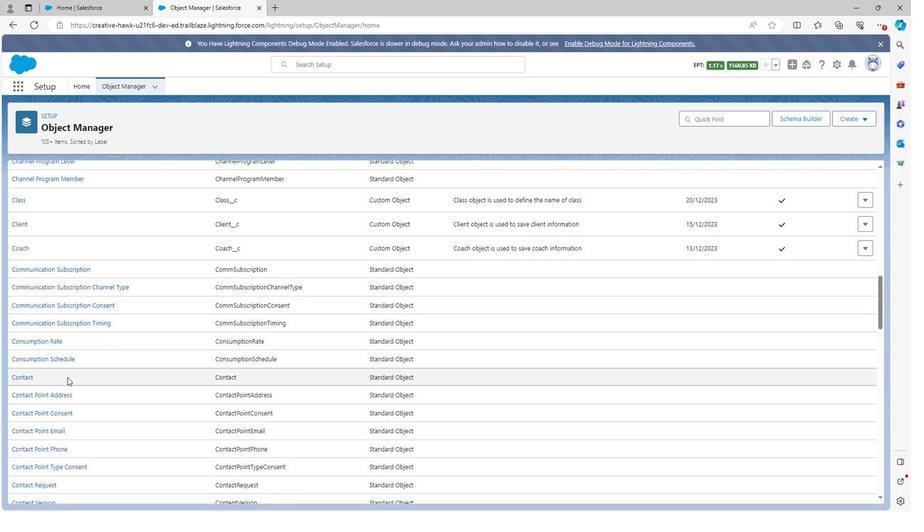 
Action: Mouse scrolled (68, 379) with delta (0, 0)
Screenshot: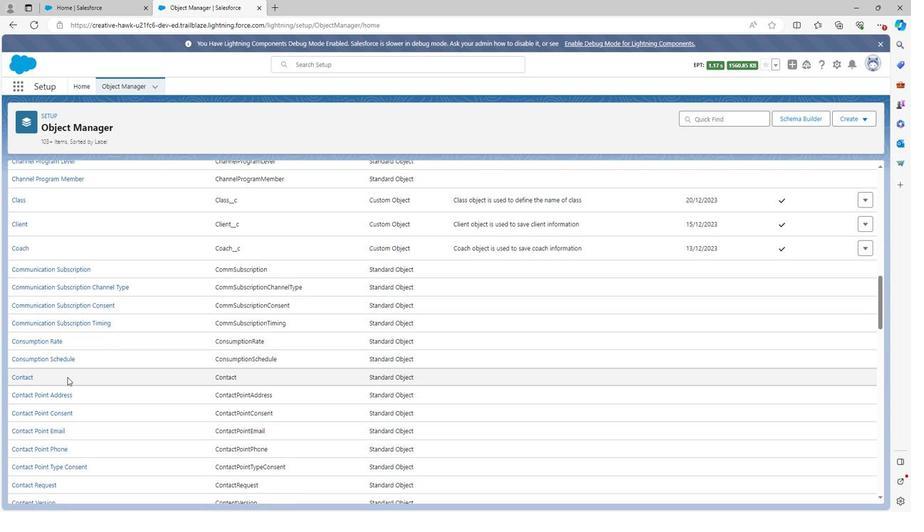 
Action: Mouse scrolled (68, 379) with delta (0, 0)
Screenshot: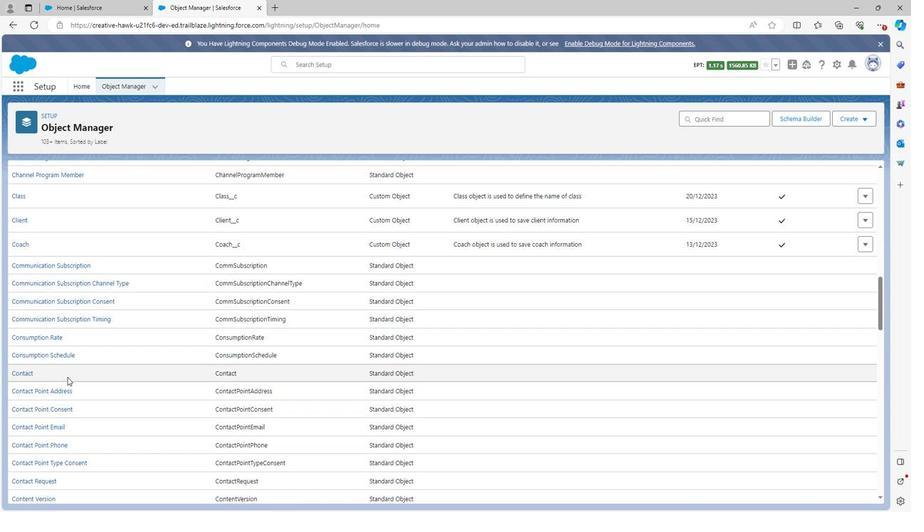 
Action: Mouse scrolled (68, 379) with delta (0, 0)
Screenshot: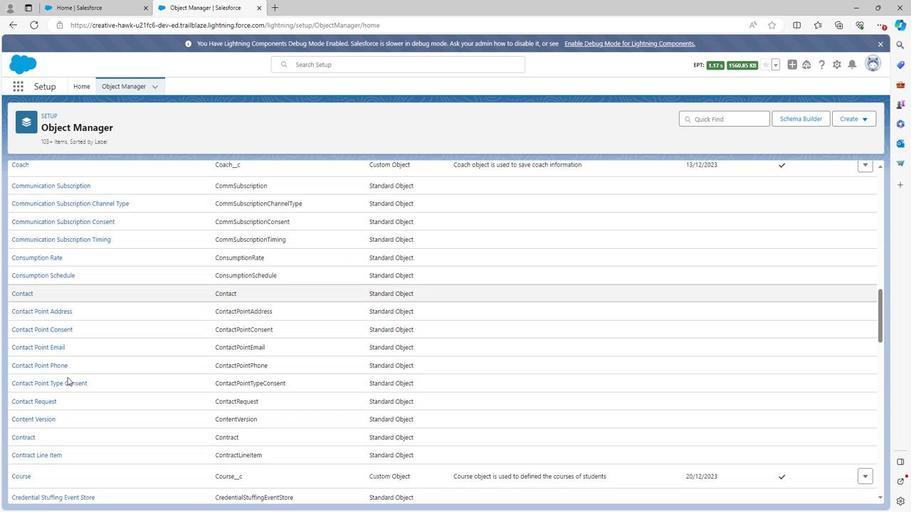 
Action: Mouse scrolled (68, 379) with delta (0, 0)
Screenshot: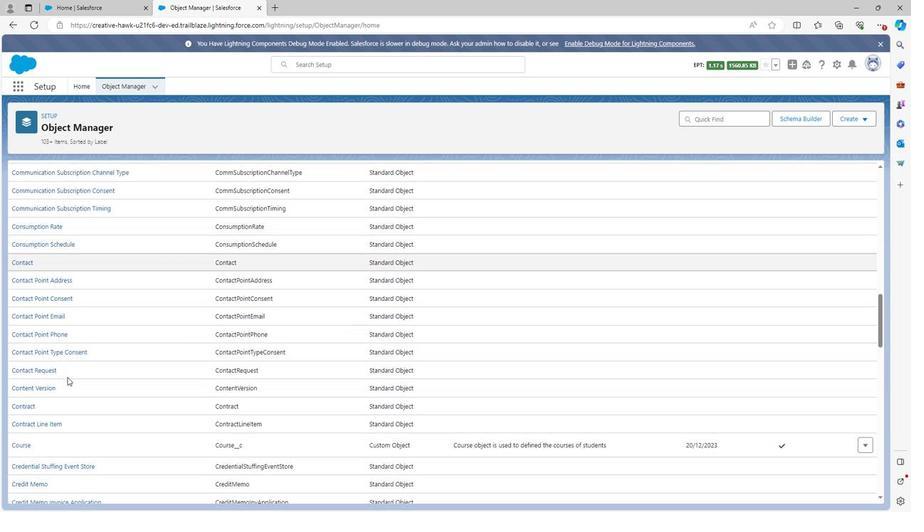 
Action: Mouse scrolled (68, 379) with delta (0, 0)
Screenshot: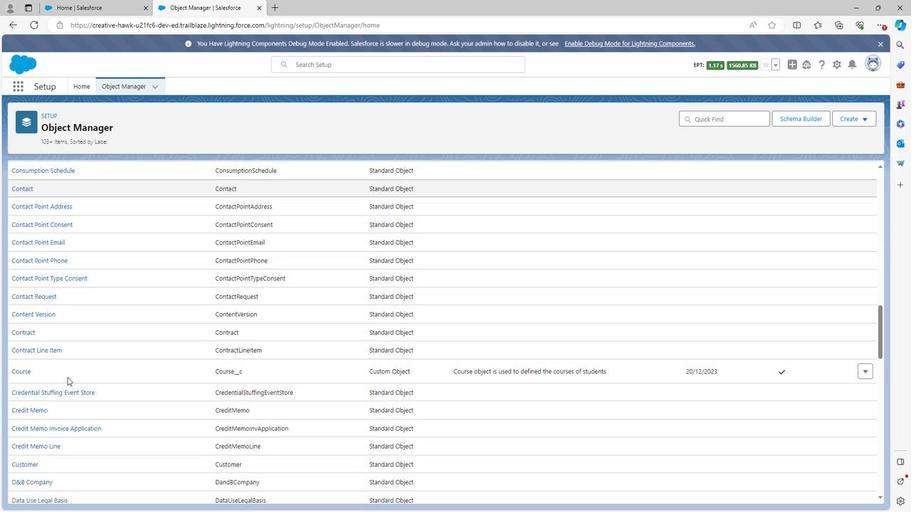 
Action: Mouse scrolled (68, 379) with delta (0, 0)
Screenshot: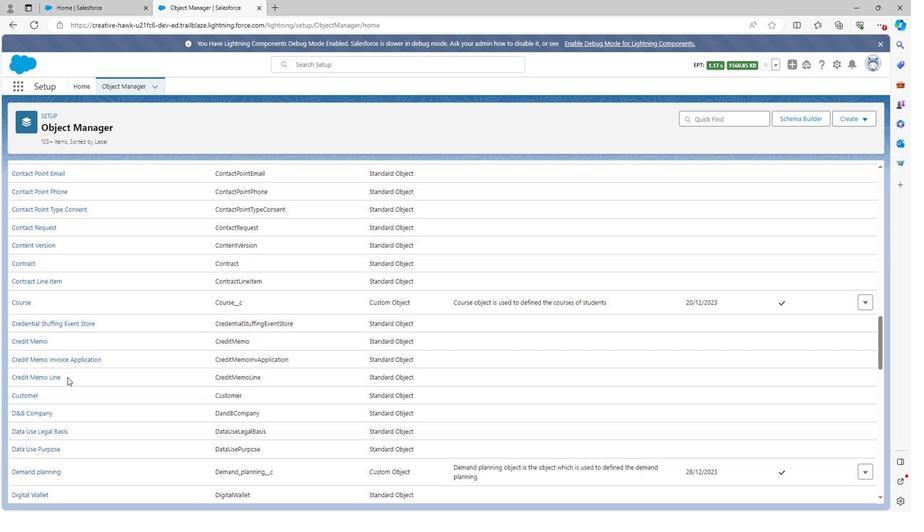
Action: Mouse scrolled (68, 379) with delta (0, 0)
Screenshot: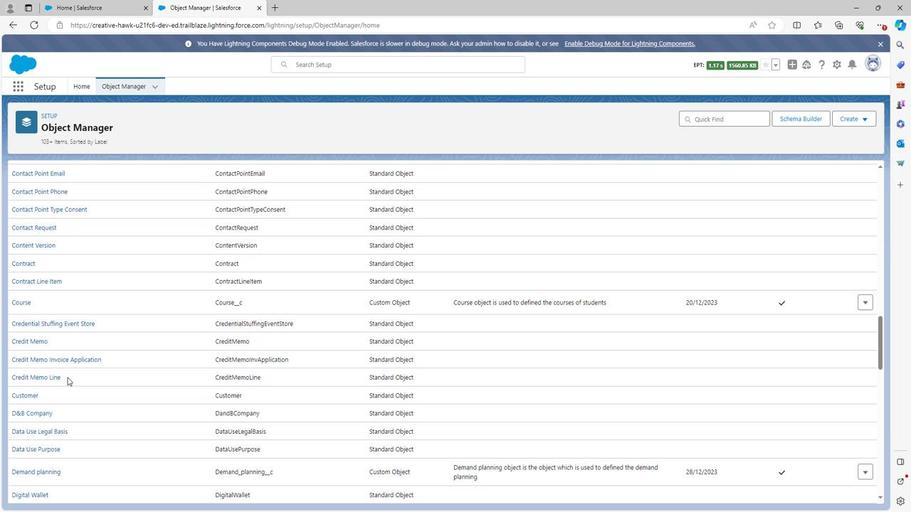 
Action: Mouse scrolled (68, 379) with delta (0, 0)
Screenshot: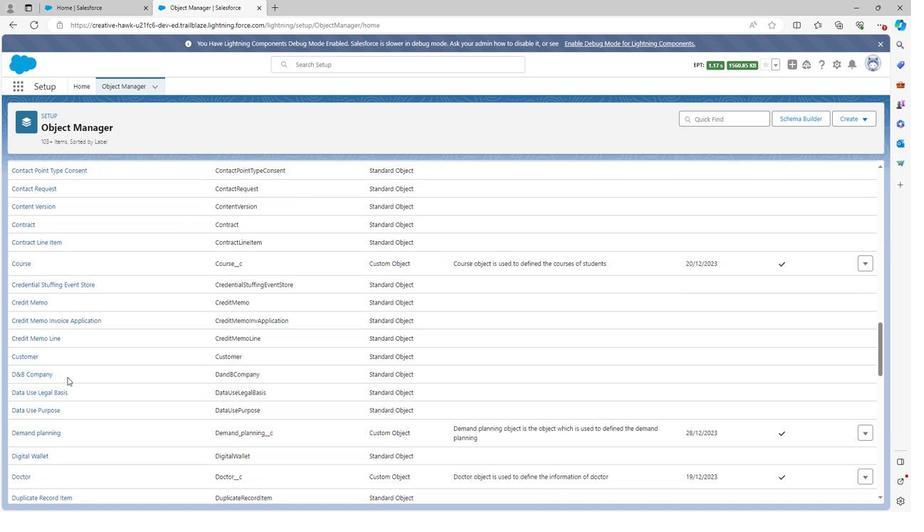 
Action: Mouse scrolled (68, 379) with delta (0, 0)
Screenshot: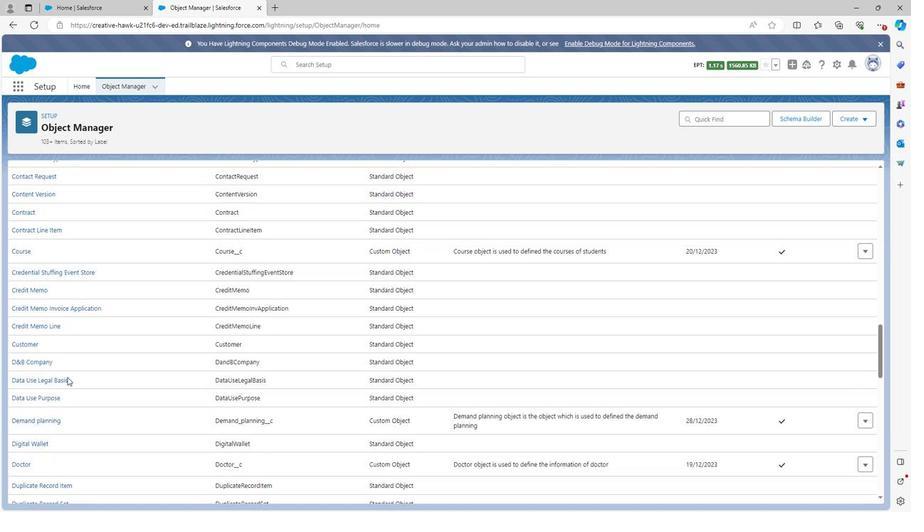 
Action: Mouse scrolled (68, 379) with delta (0, 0)
Screenshot: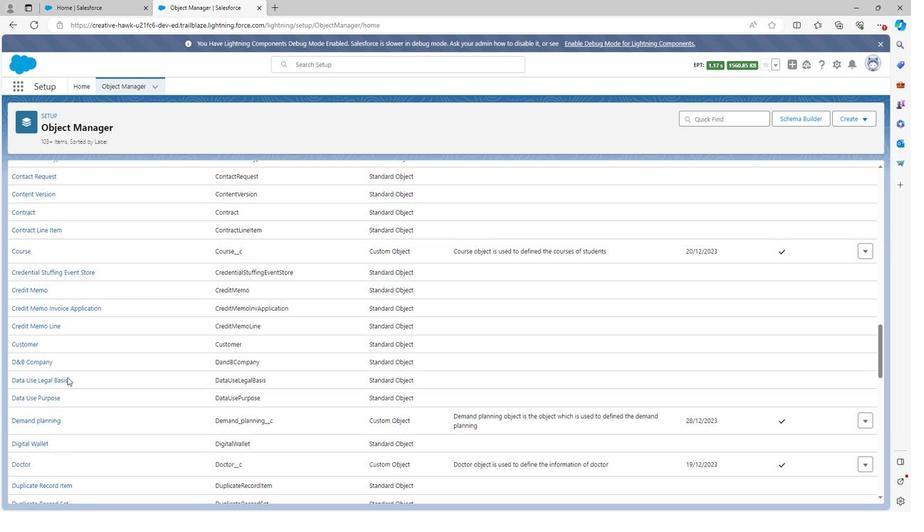 
Action: Mouse scrolled (68, 379) with delta (0, 0)
Screenshot: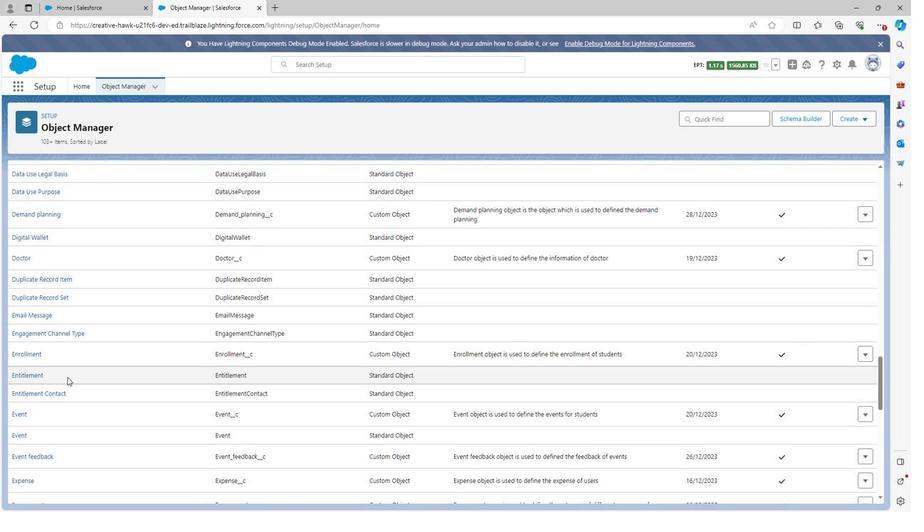 
Action: Mouse scrolled (68, 379) with delta (0, 0)
Screenshot: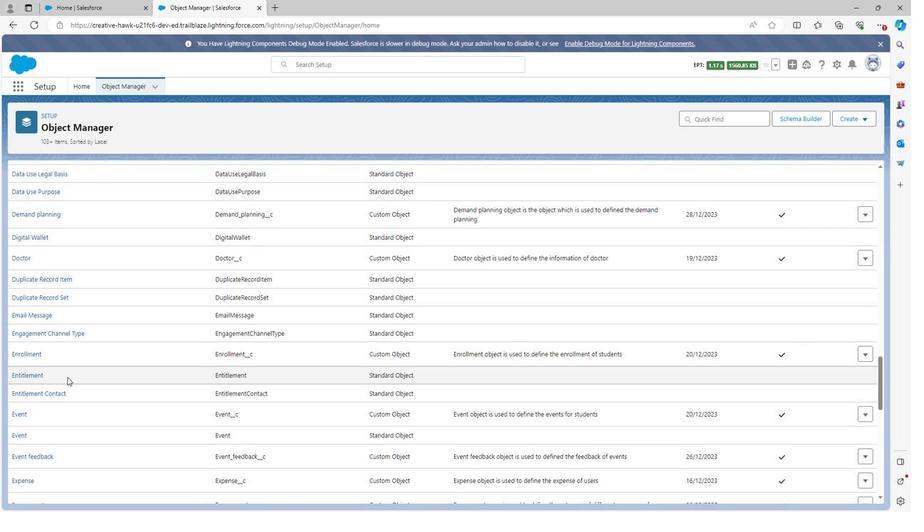 
Action: Mouse scrolled (68, 379) with delta (0, 0)
Screenshot: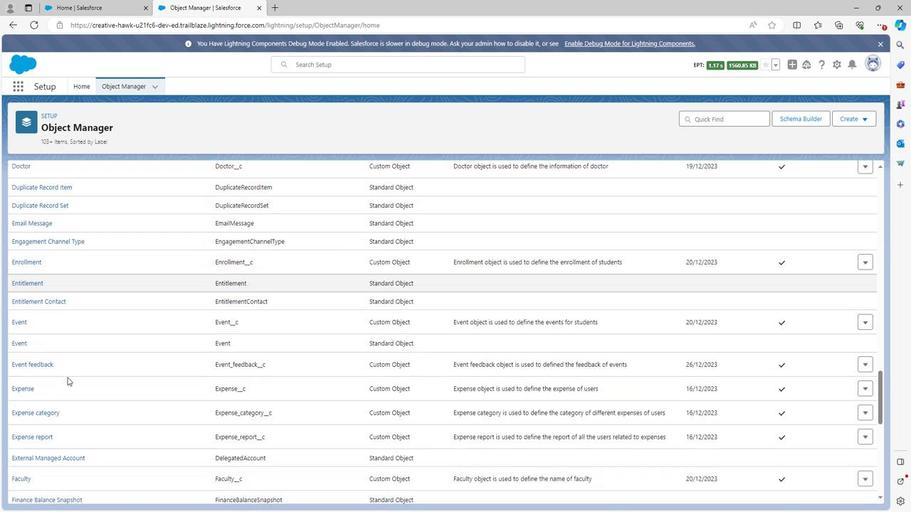 
Action: Mouse scrolled (68, 379) with delta (0, 0)
Screenshot: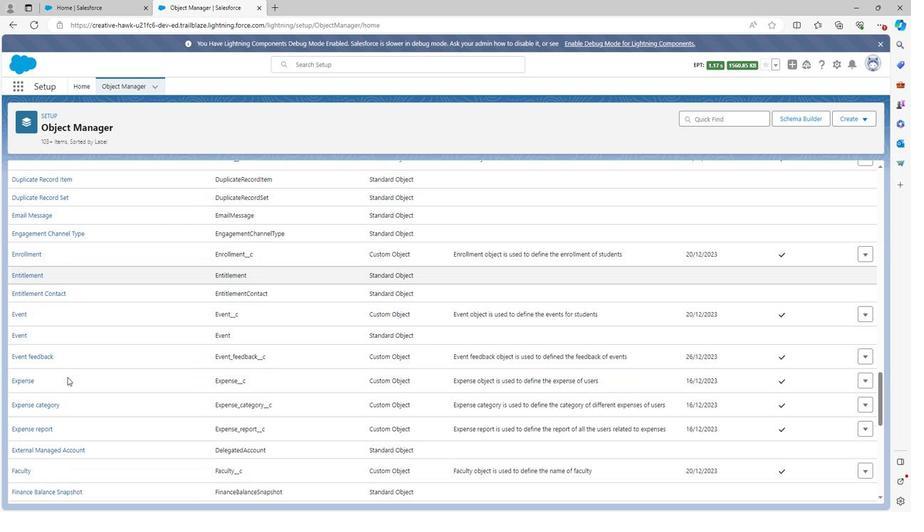 
Action: Mouse scrolled (68, 379) with delta (0, 0)
Screenshot: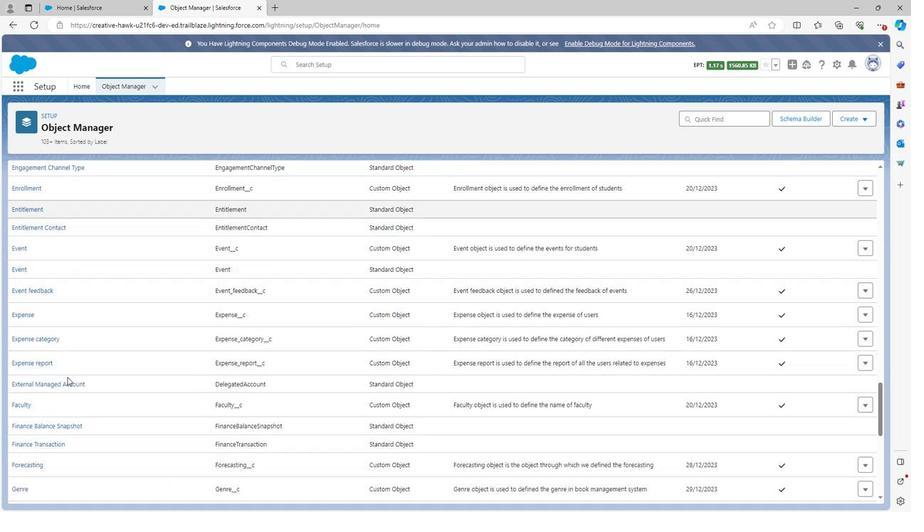
Action: Mouse moved to (22, 398)
Screenshot: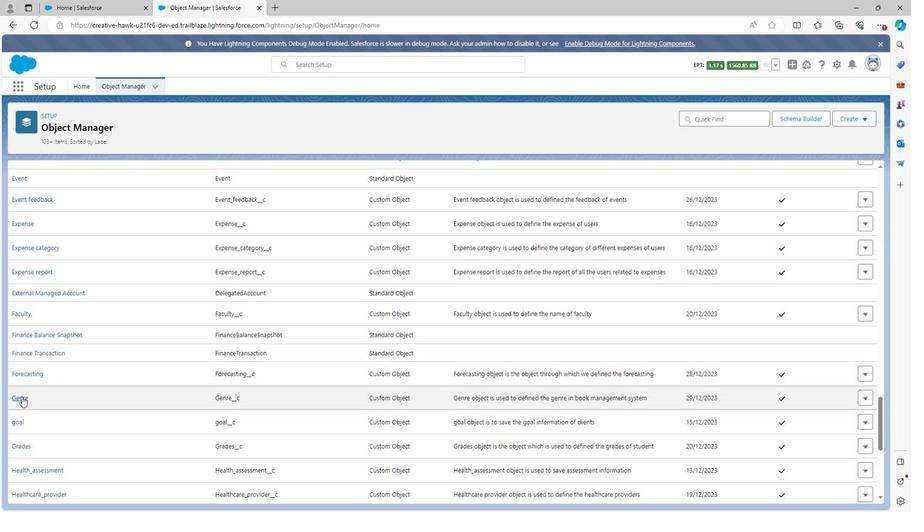 
Action: Mouse pressed left at (22, 398)
Screenshot: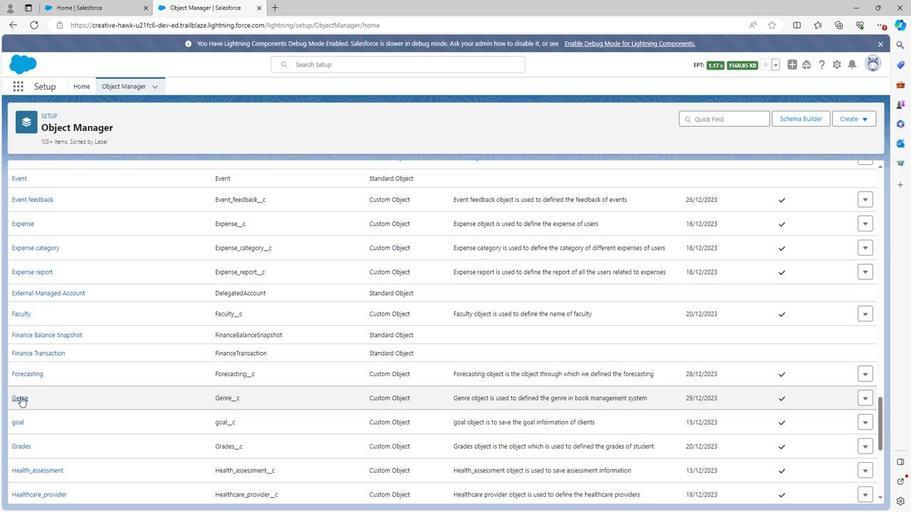 
Action: Mouse moved to (202, 394)
Screenshot: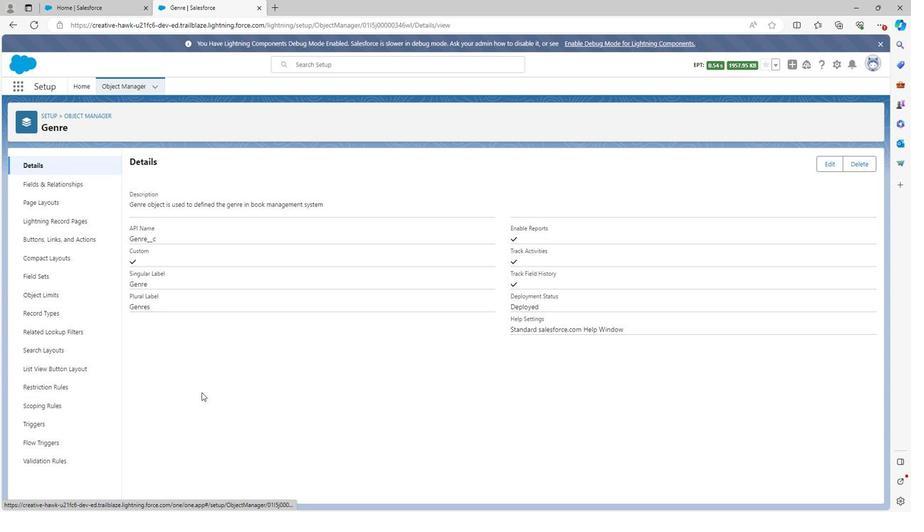 
